 Task: Add an event with the title Meeting with John, date '2023/11/12', time 7:50 AM to 9:50 AMand add a description: Based on the analysis conducted, providing recommendations and actionable insights for future campaigns or adjustments to the current campaign. These recommendations may include refining the target audience, adjusting messaging, optimizing marketing channels, modifying creative elements, or reallocating resources., put the event into Red category . Add location for the event as: 987 Red Beach, Santorini, Greece, logged in from the account softage.10@softage.netand send the event invitation to softage.9@softage.net and softage.8@softage.net. Set a reminder for the event 12 hour before
Action: Mouse moved to (109, 134)
Screenshot: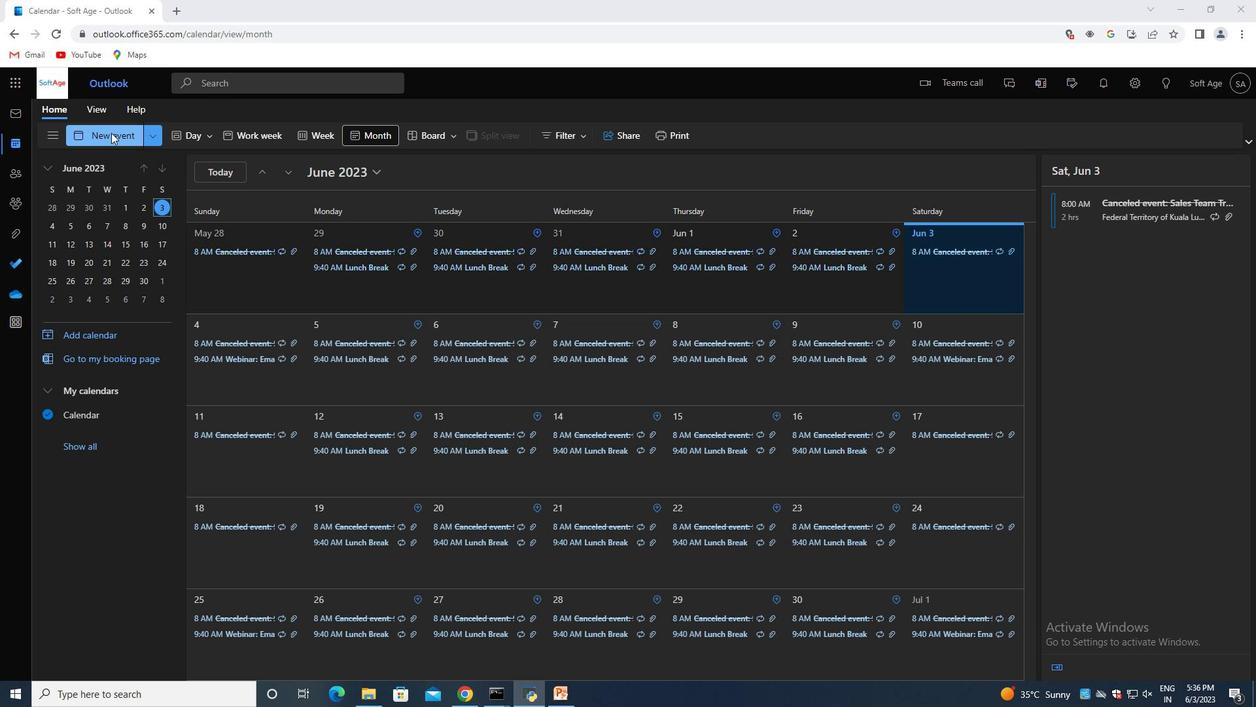 
Action: Mouse pressed left at (109, 134)
Screenshot: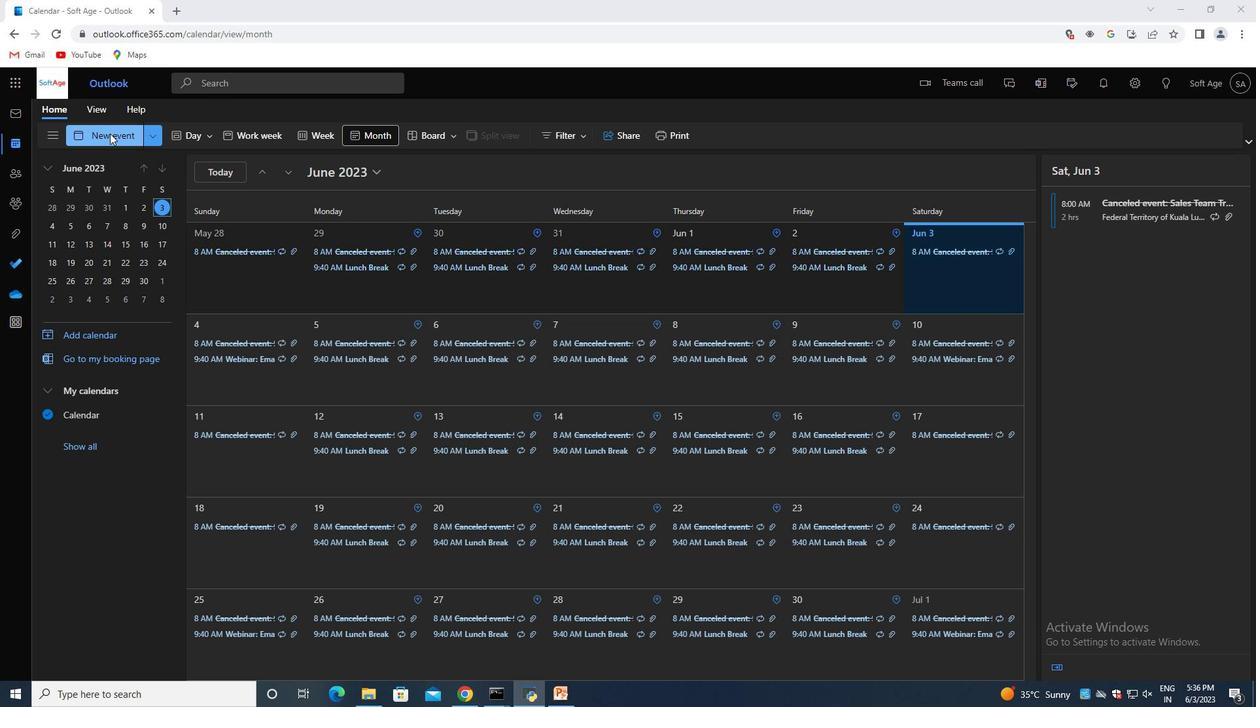 
Action: Mouse moved to (441, 218)
Screenshot: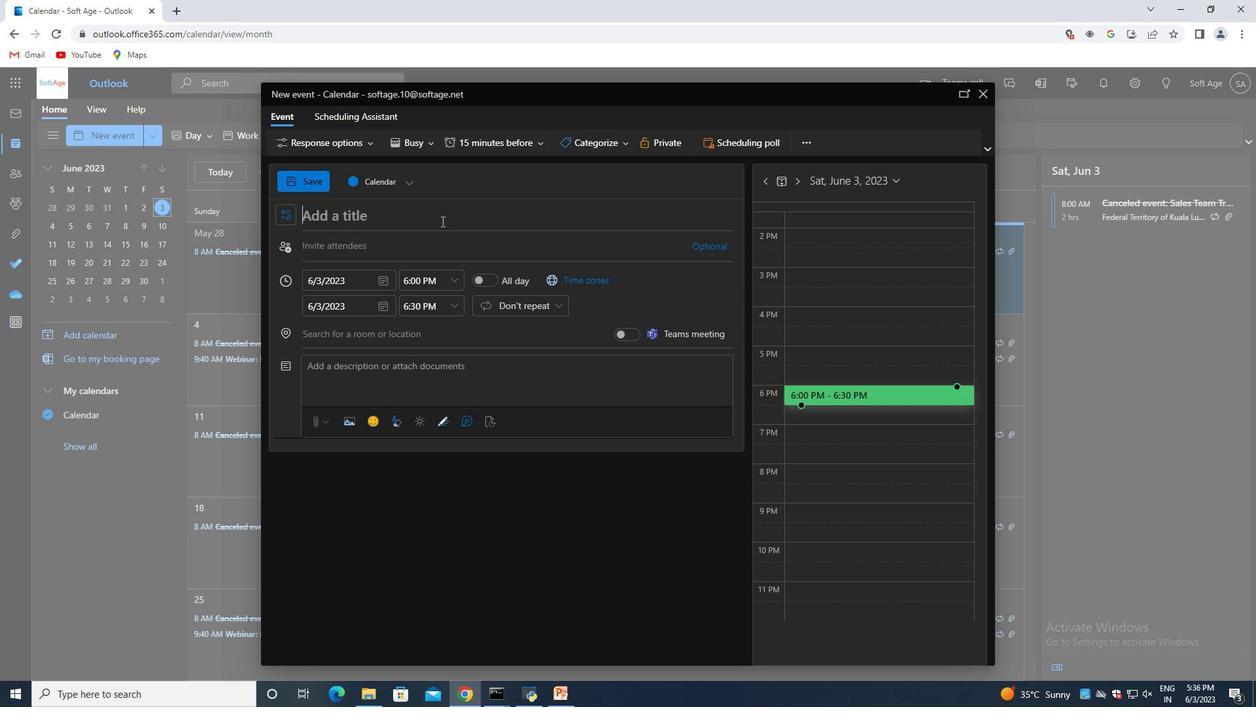 
Action: Mouse pressed left at (441, 218)
Screenshot: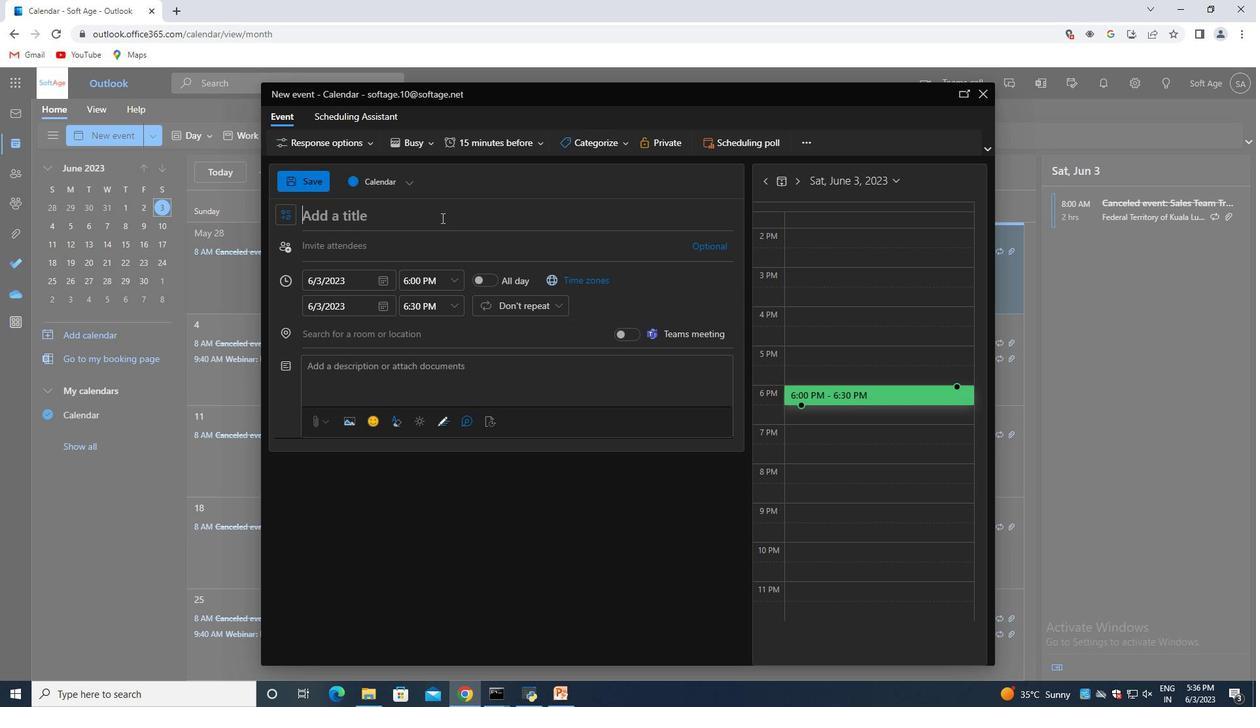 
Action: Key pressed <Key.shift>Meeting<Key.space>with<Key.space><Key.shift>John,<Key.backspace>
Screenshot: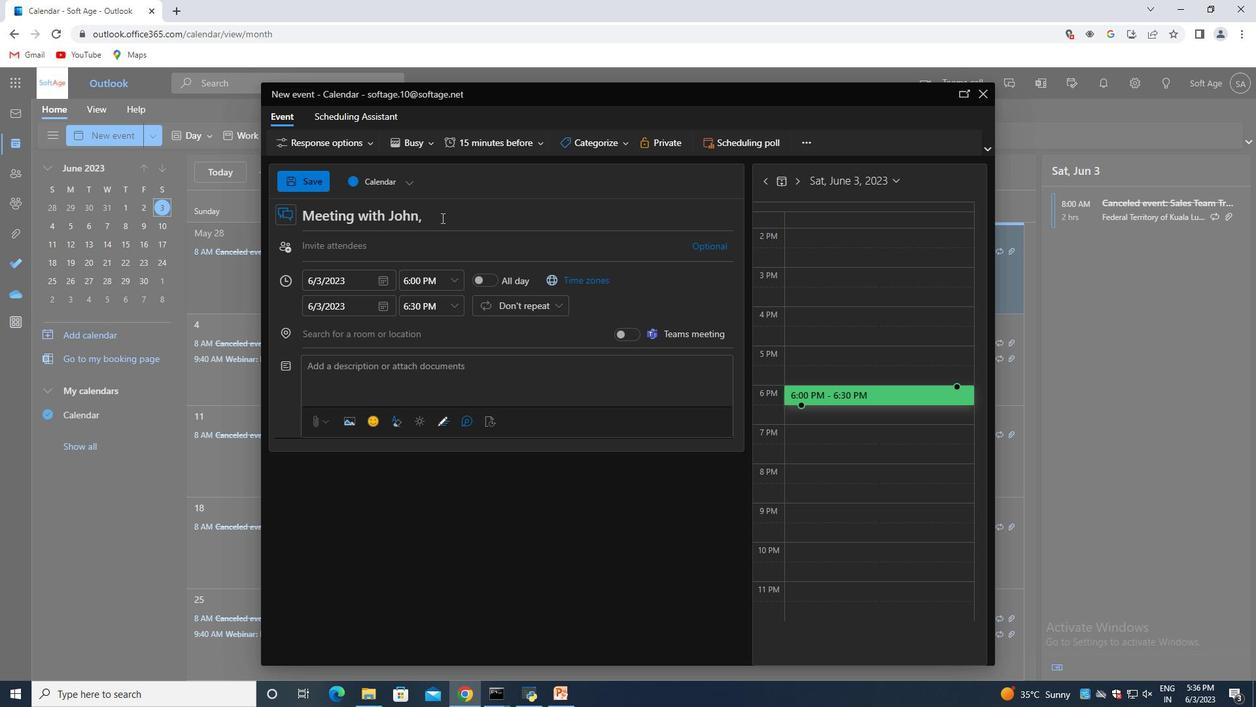 
Action: Mouse moved to (382, 279)
Screenshot: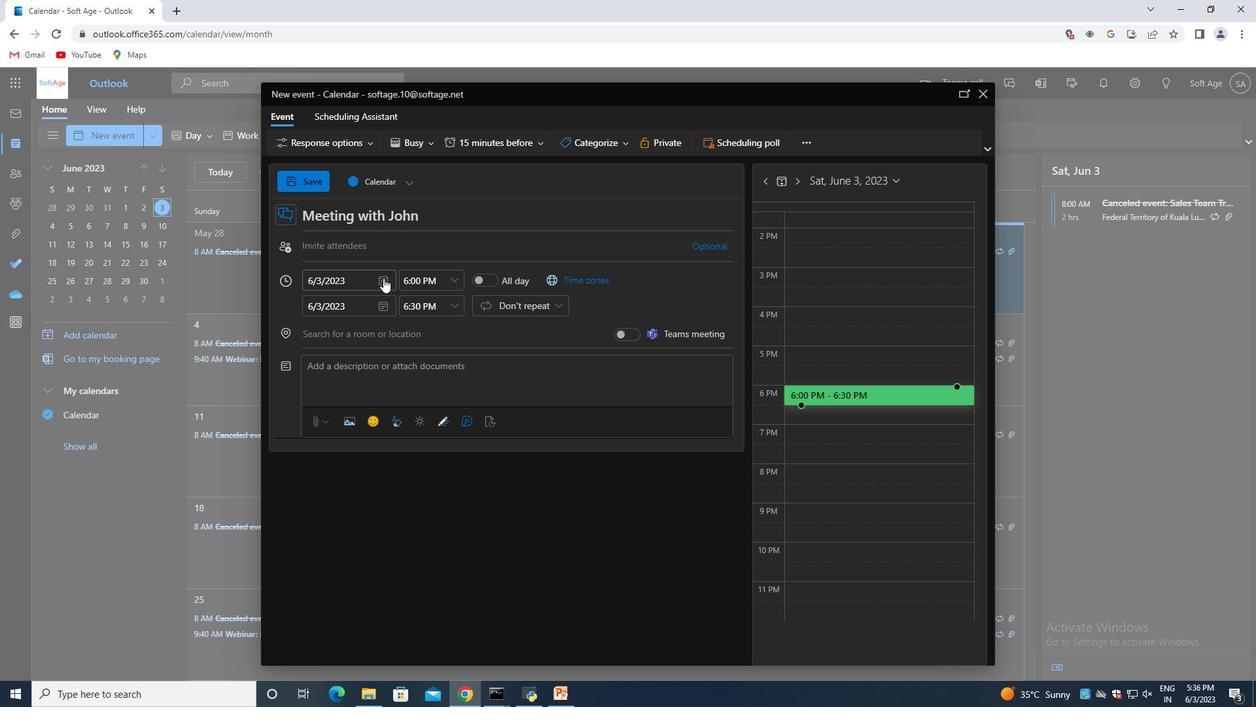 
Action: Mouse pressed left at (382, 279)
Screenshot: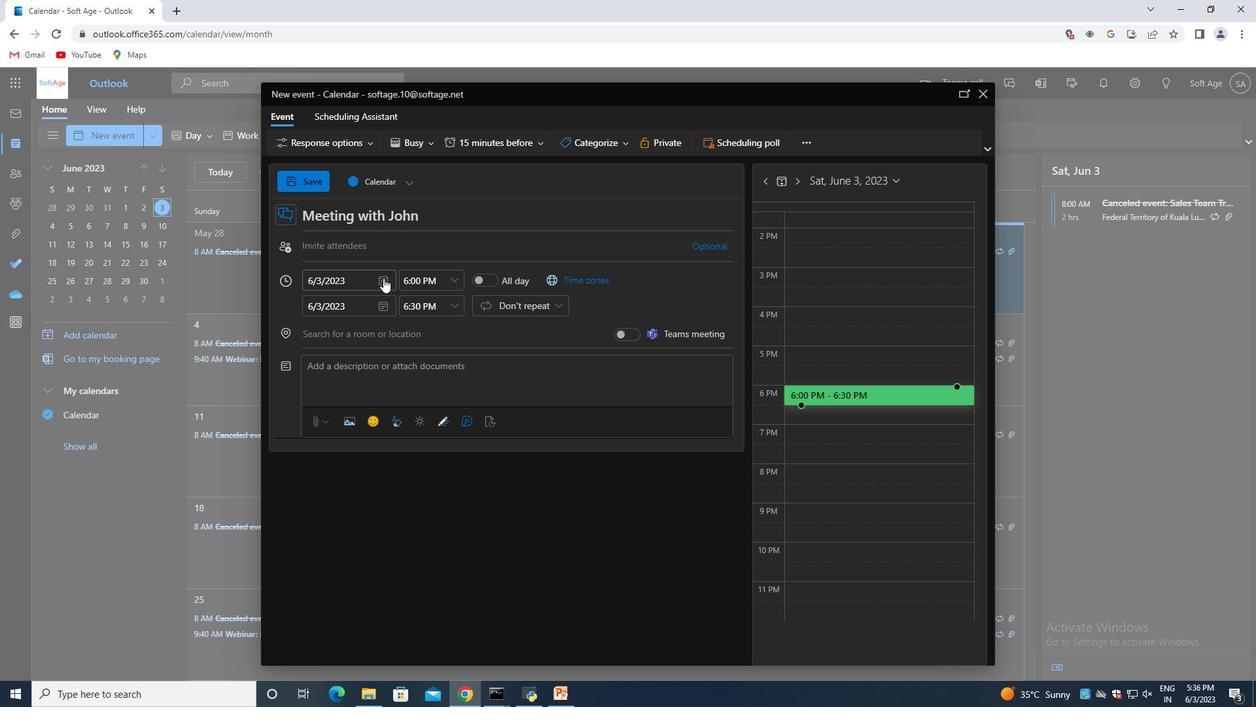 
Action: Mouse moved to (432, 308)
Screenshot: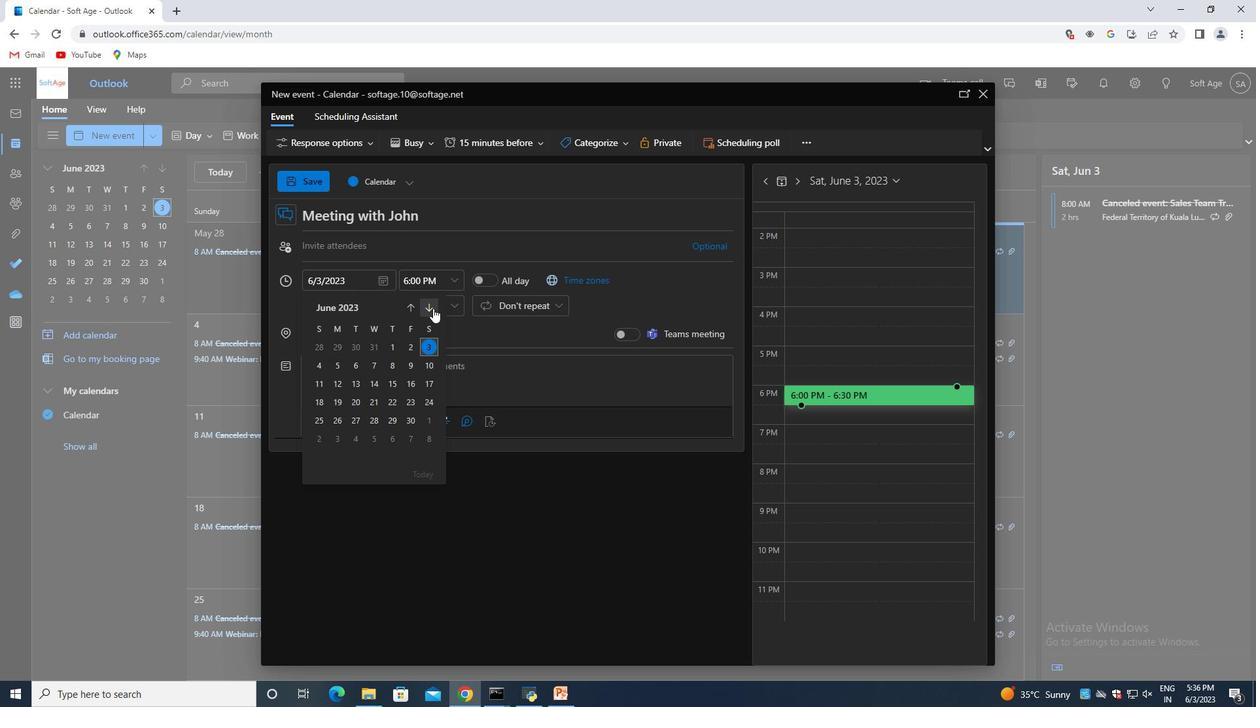 
Action: Mouse pressed left at (432, 308)
Screenshot: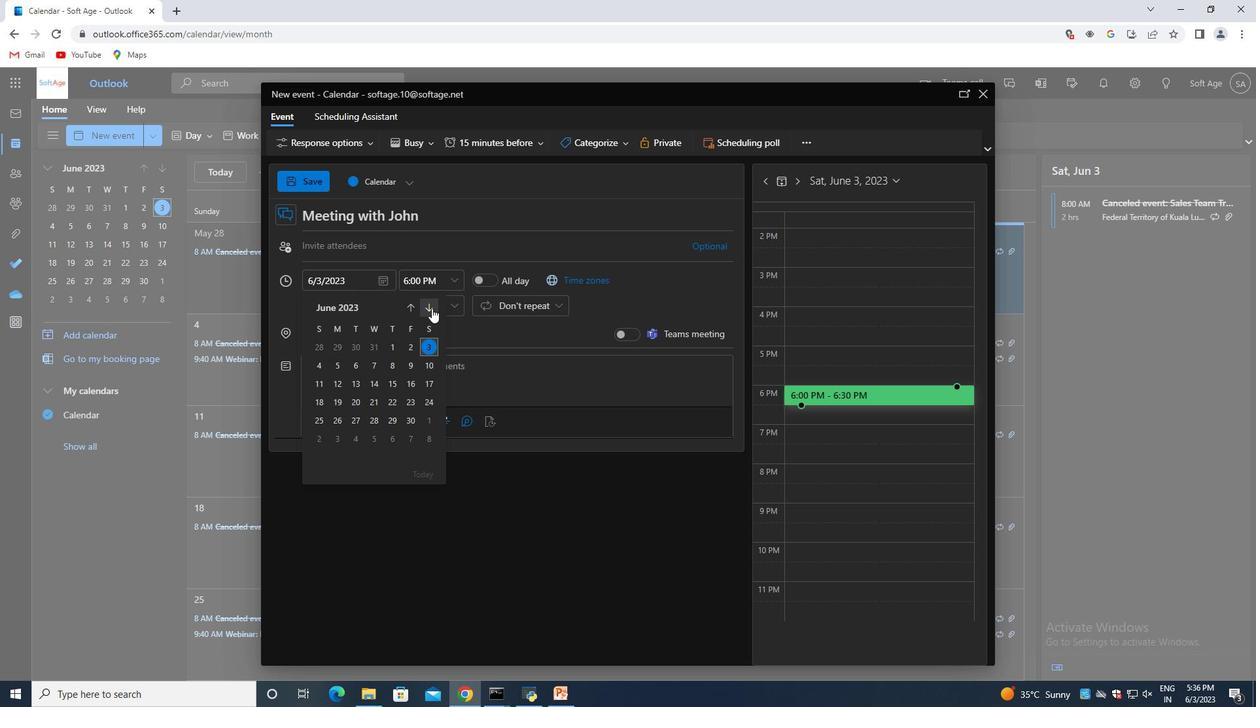 
Action: Mouse moved to (428, 312)
Screenshot: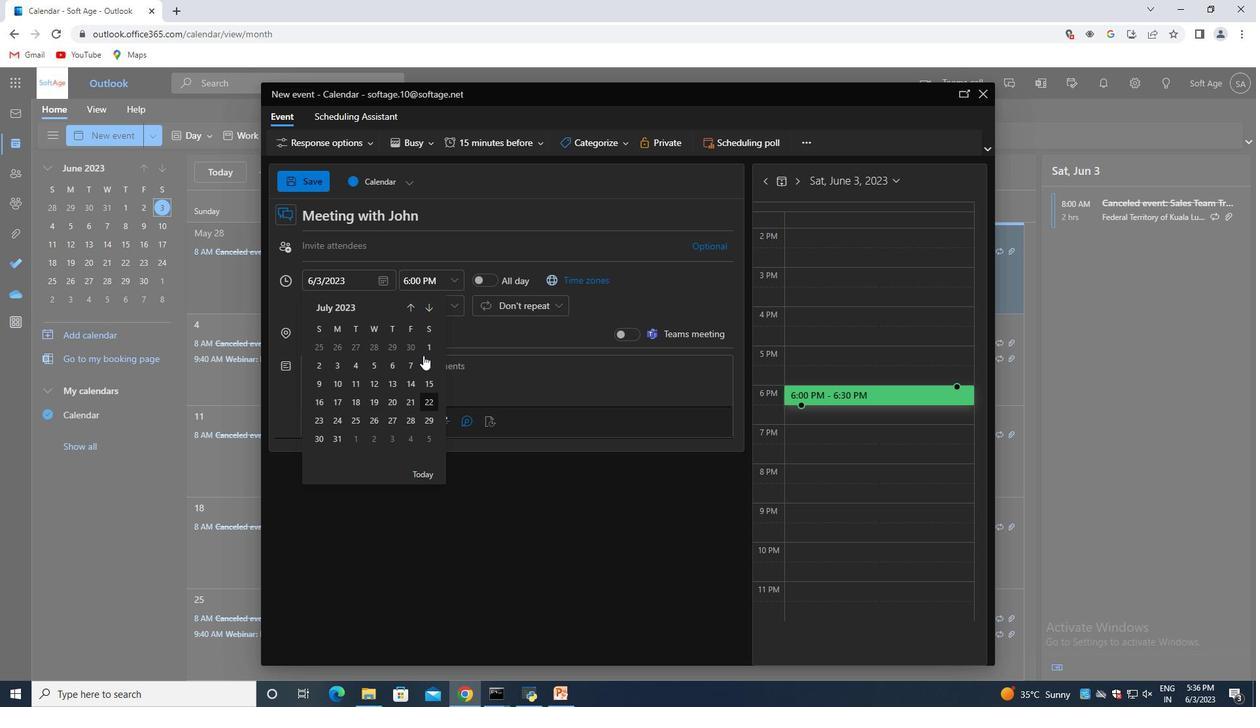 
Action: Mouse pressed left at (428, 312)
Screenshot: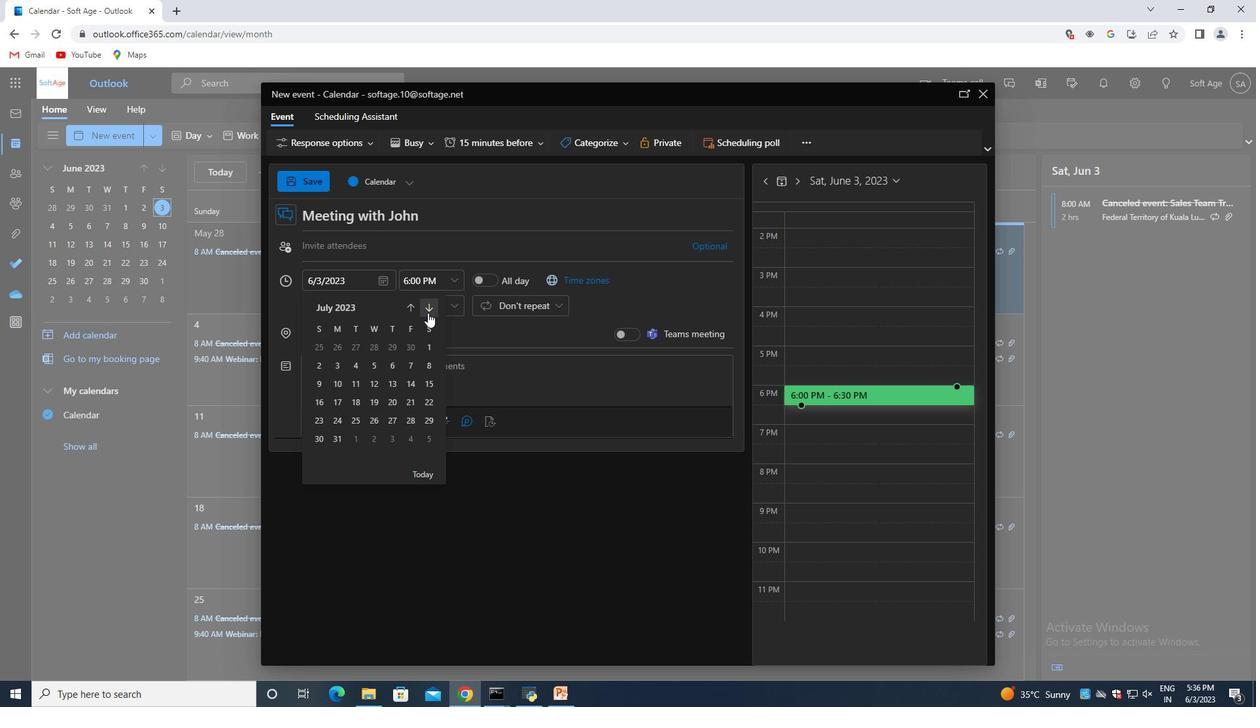 
Action: Mouse pressed left at (428, 312)
Screenshot: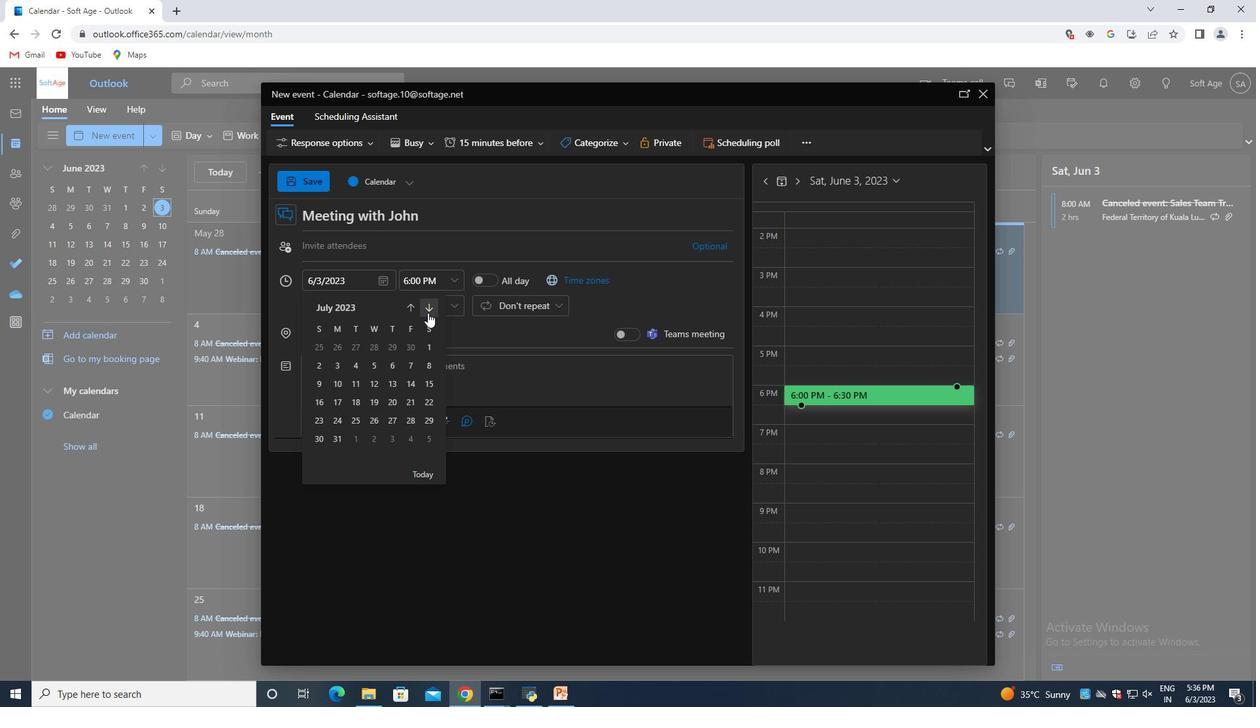 
Action: Mouse pressed left at (428, 312)
Screenshot: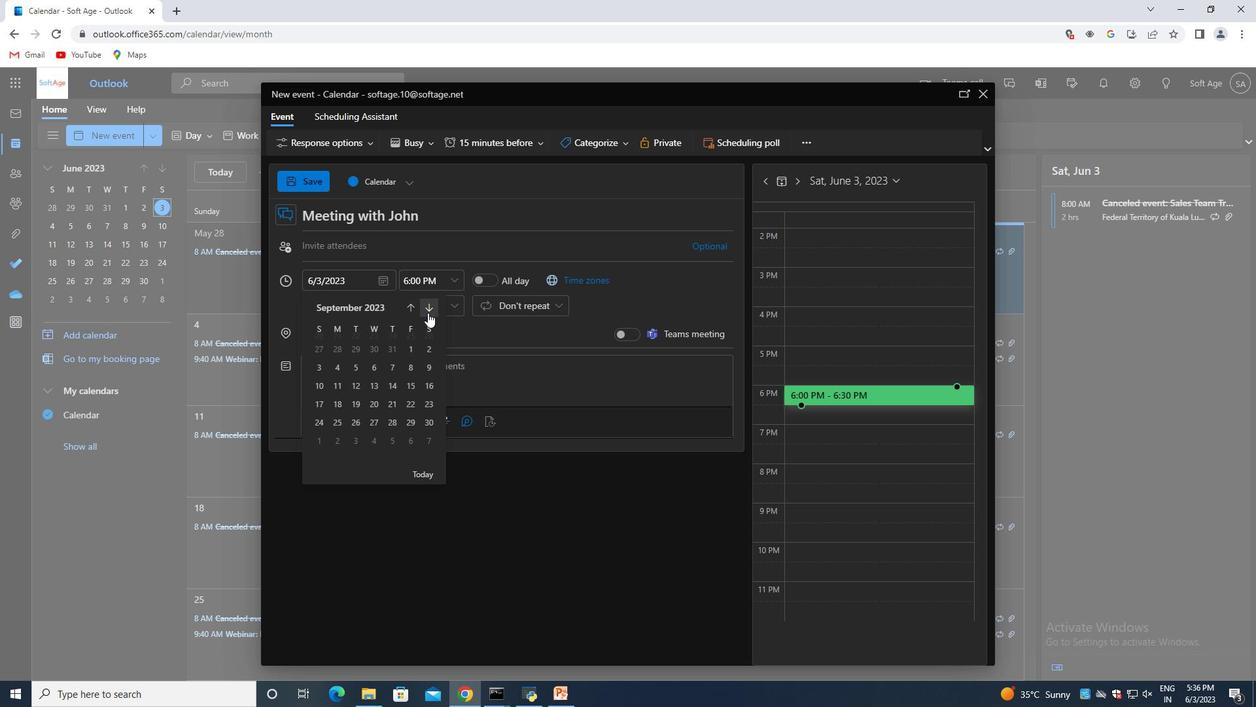 
Action: Mouse pressed left at (428, 312)
Screenshot: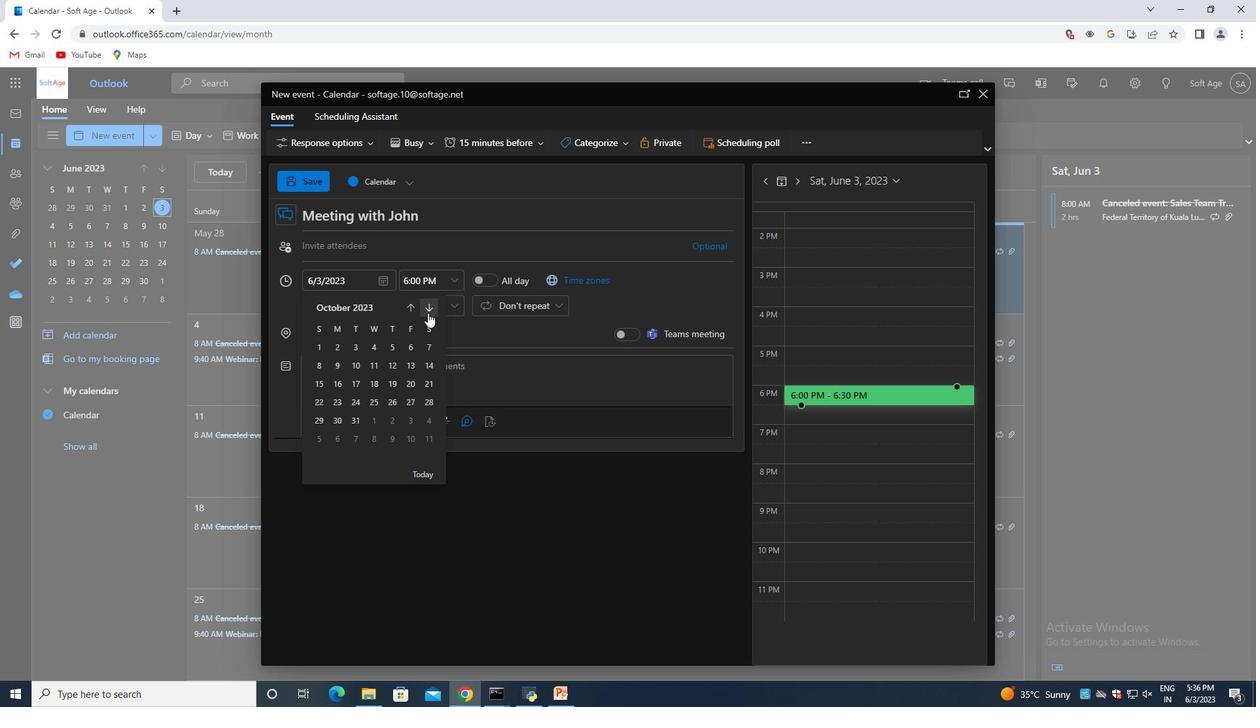 
Action: Mouse moved to (320, 375)
Screenshot: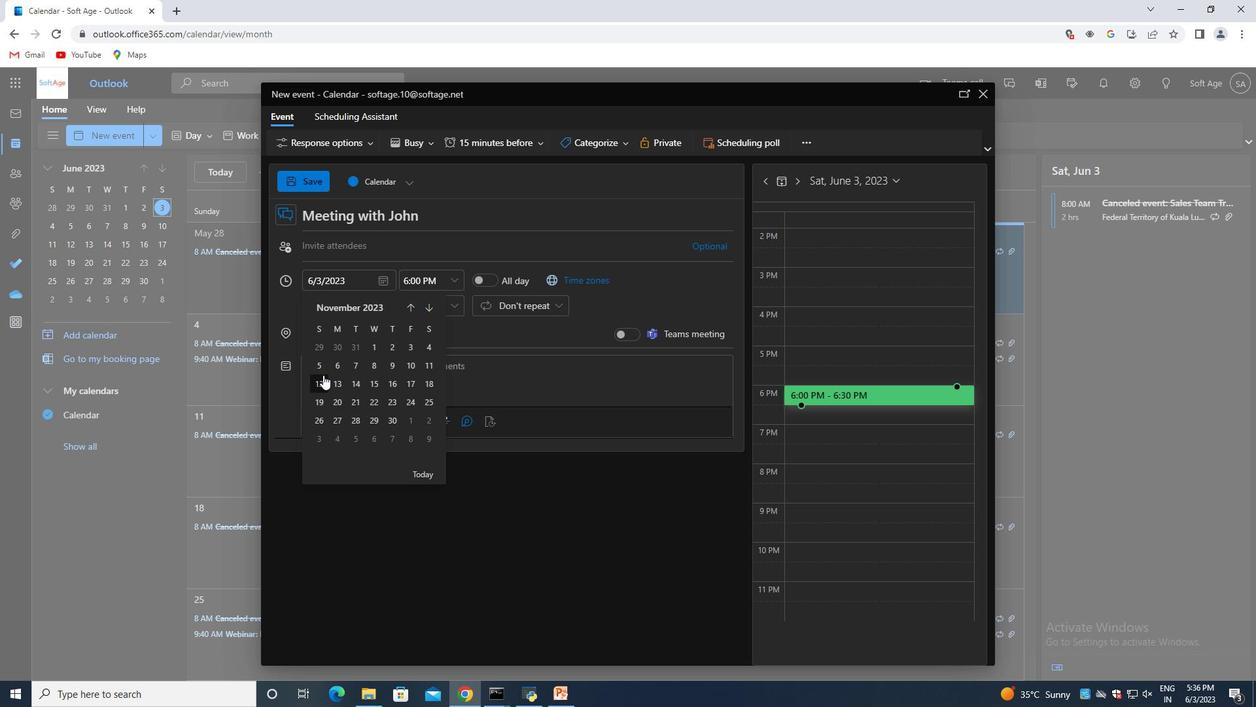 
Action: Mouse pressed left at (320, 375)
Screenshot: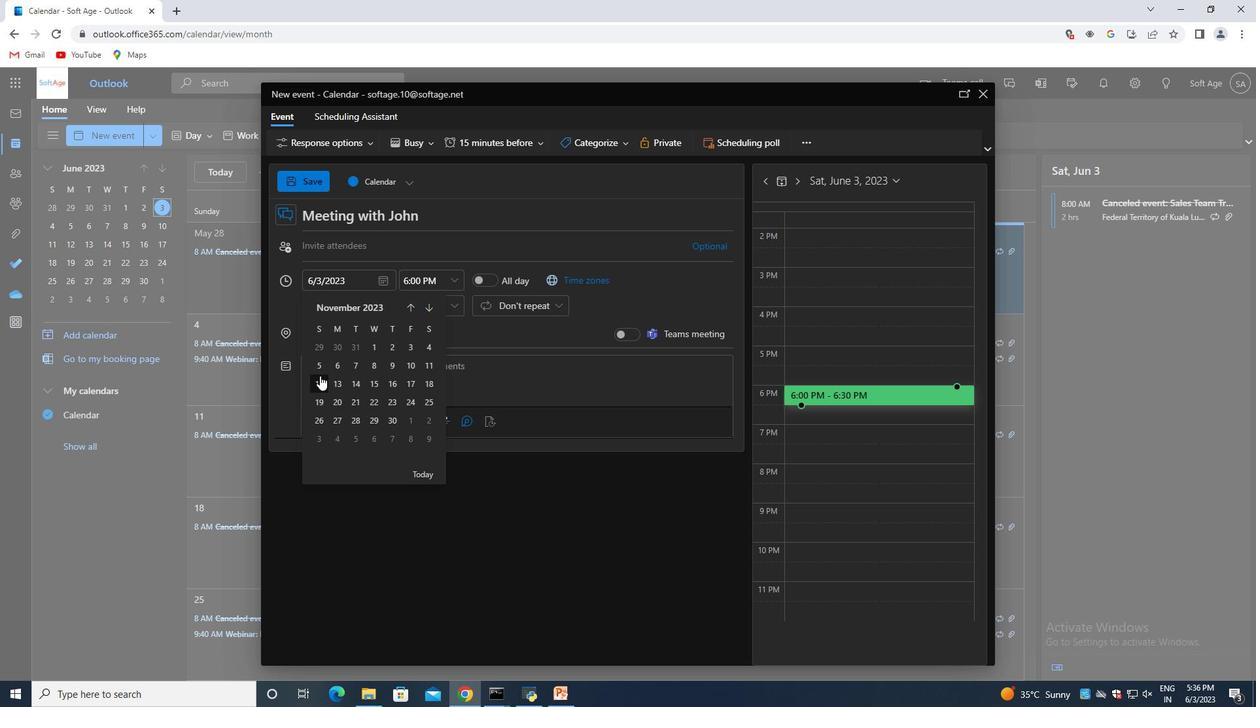 
Action: Mouse moved to (455, 282)
Screenshot: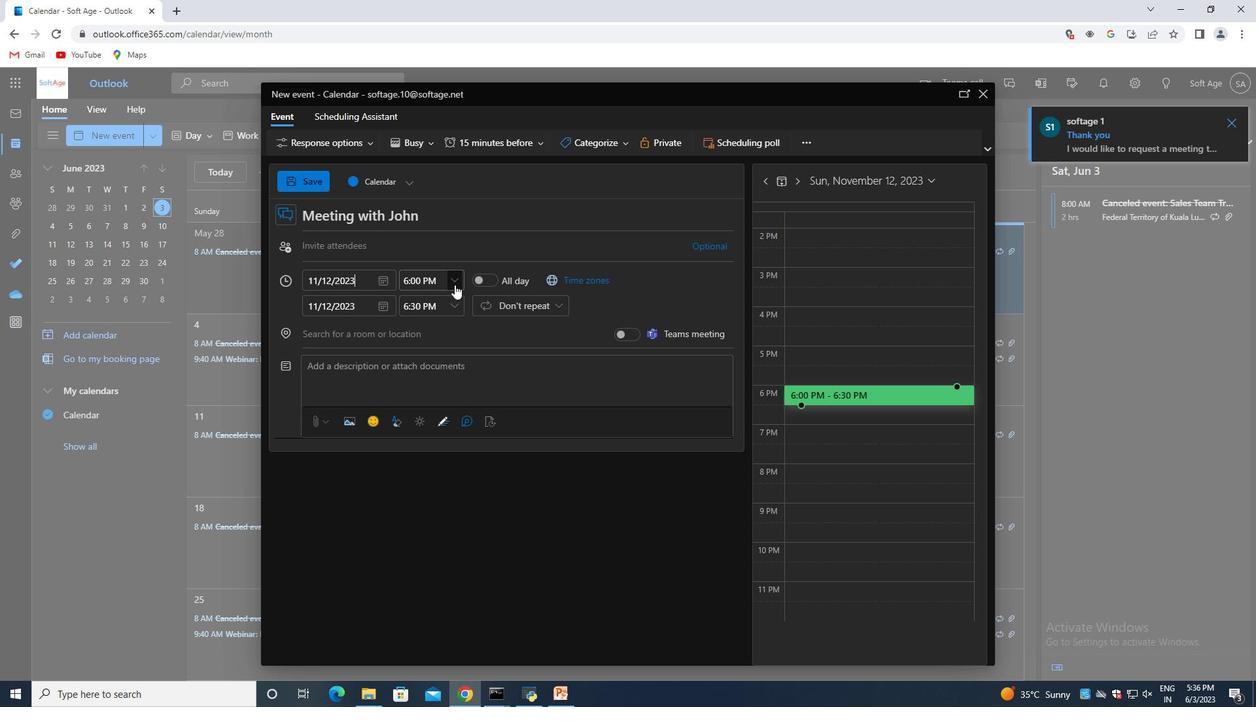 
Action: Mouse pressed left at (455, 282)
Screenshot: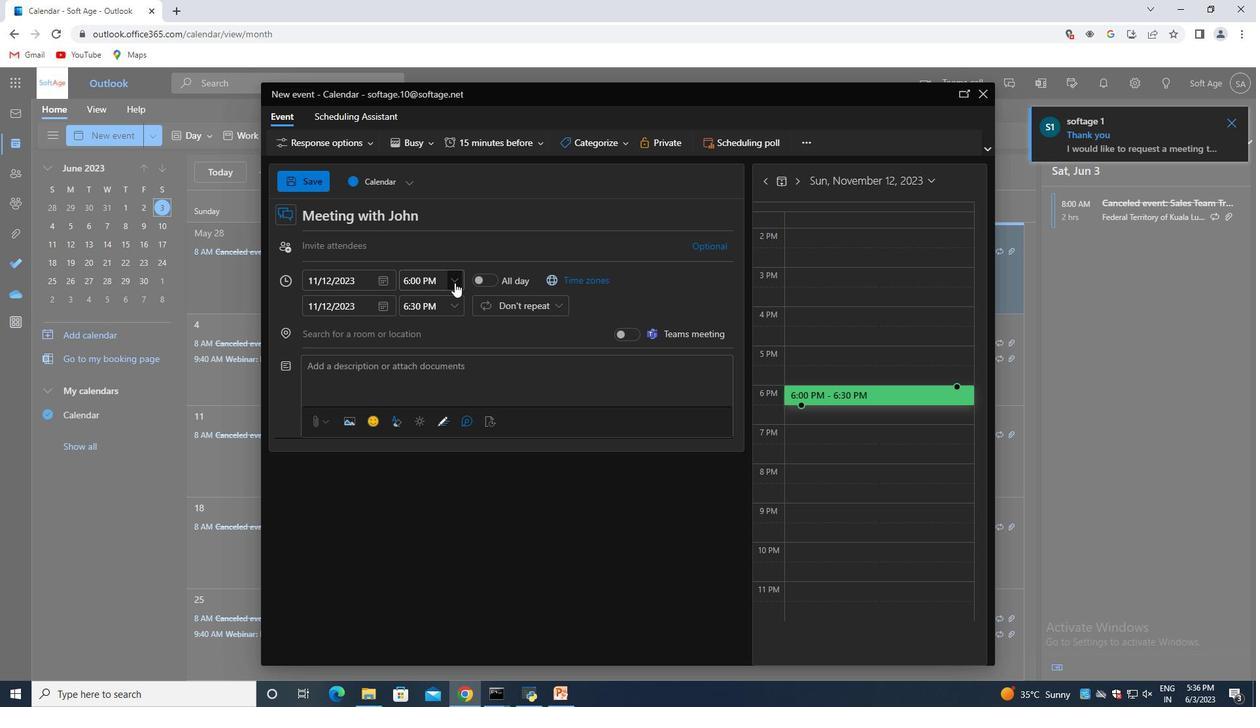 
Action: Mouse moved to (447, 317)
Screenshot: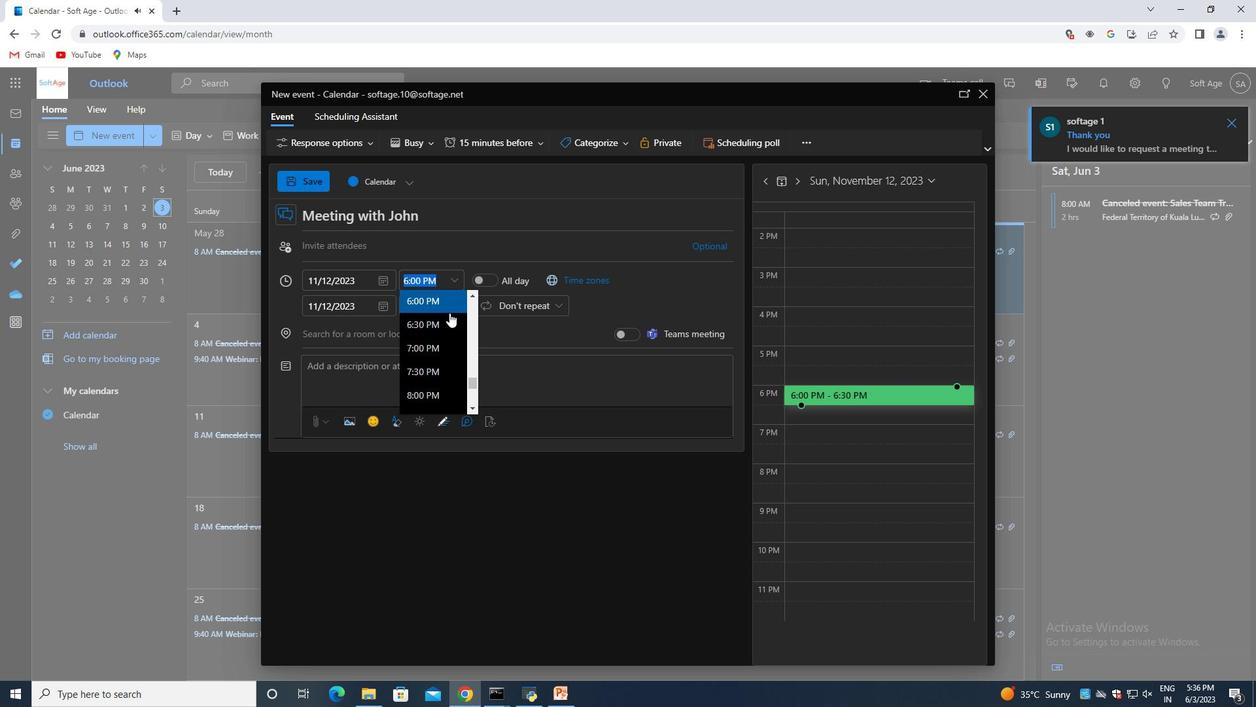
Action: Mouse scrolled (447, 318) with delta (0, 0)
Screenshot: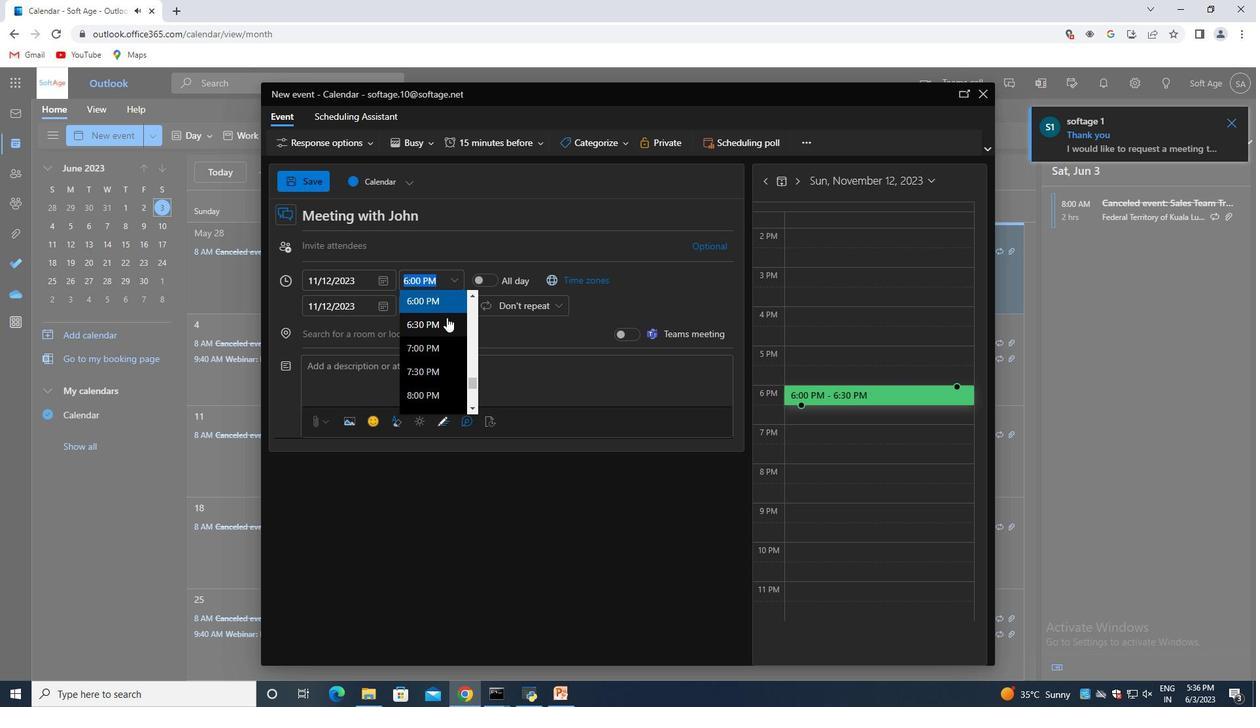 
Action: Mouse scrolled (447, 318) with delta (0, 0)
Screenshot: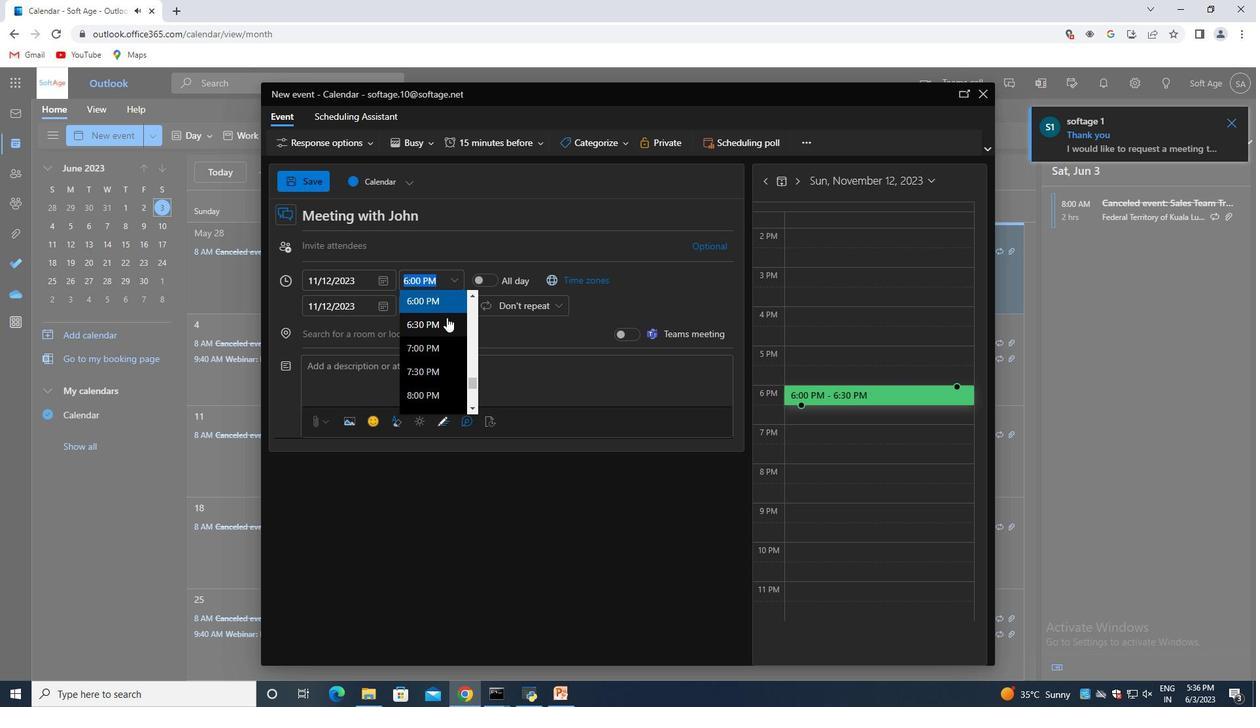 
Action: Mouse scrolled (447, 318) with delta (0, 0)
Screenshot: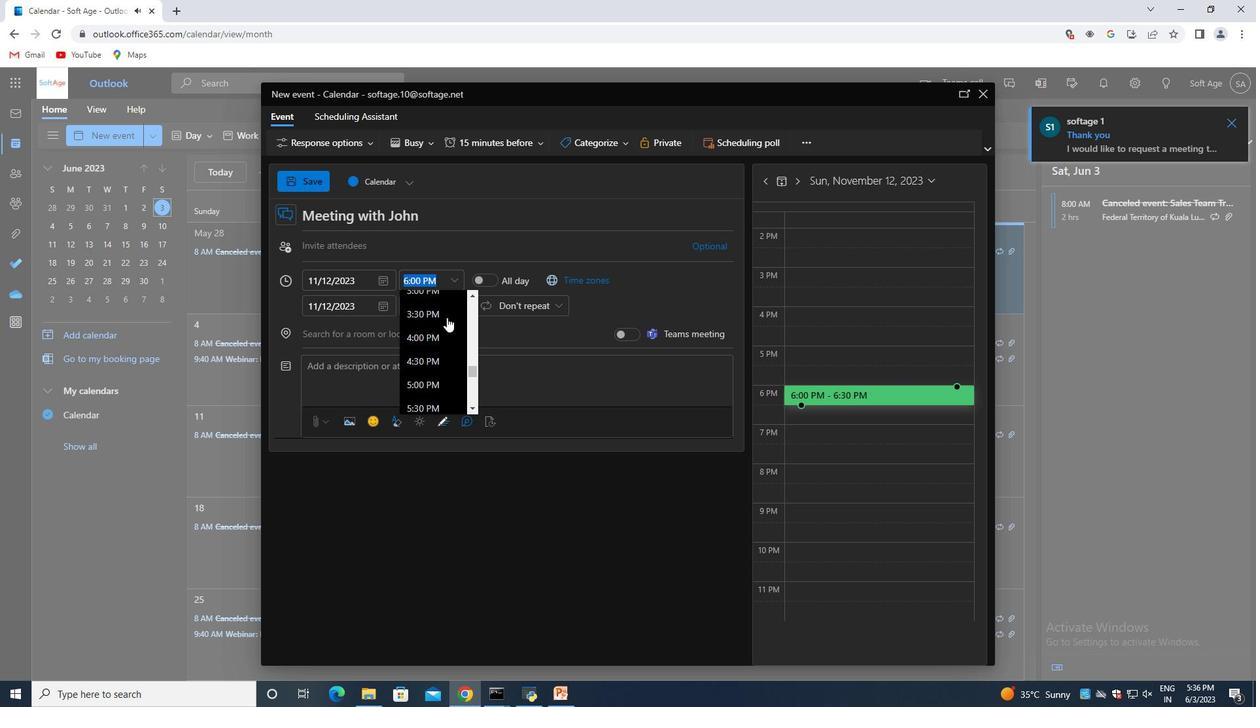 
Action: Mouse scrolled (447, 318) with delta (0, 0)
Screenshot: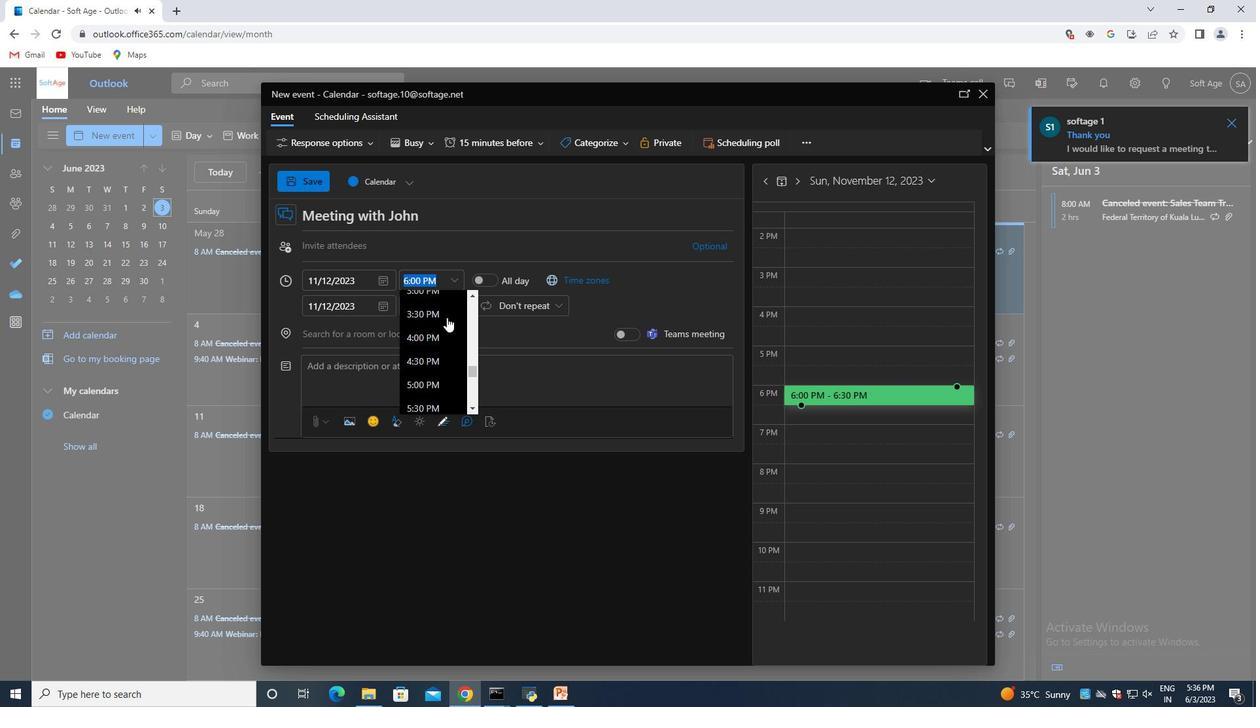 
Action: Mouse scrolled (447, 318) with delta (0, 0)
Screenshot: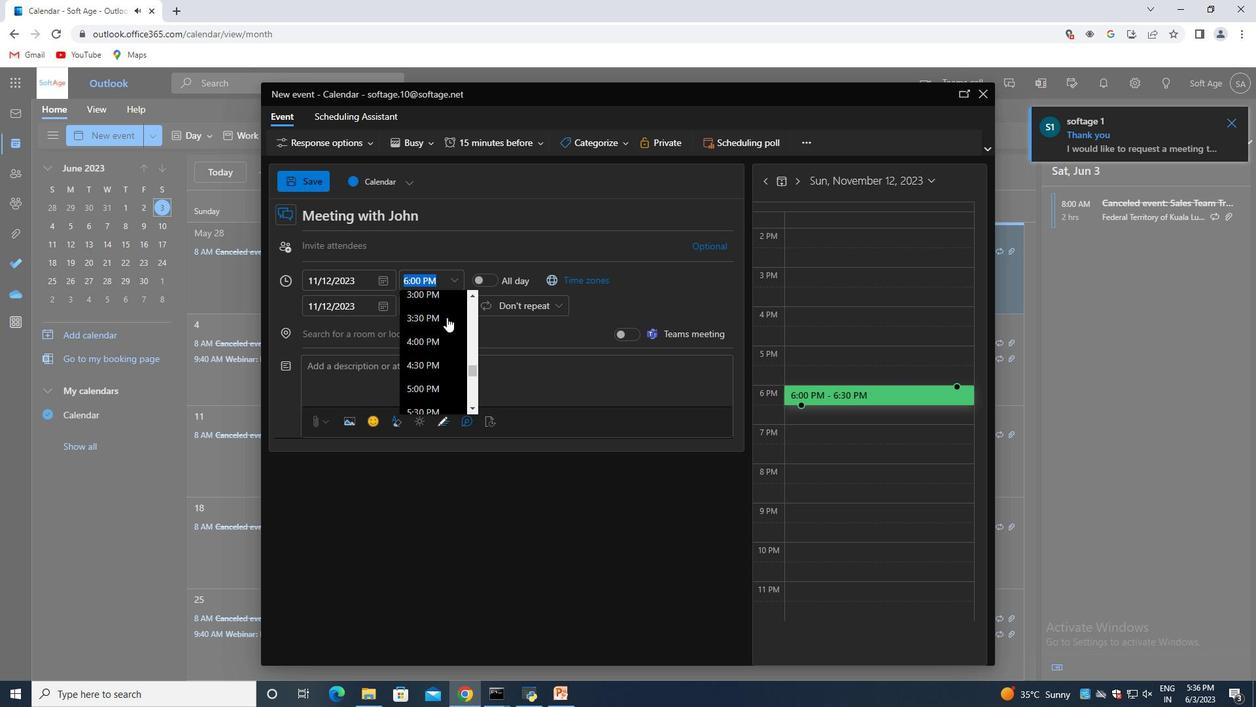 
Action: Mouse scrolled (447, 318) with delta (0, 0)
Screenshot: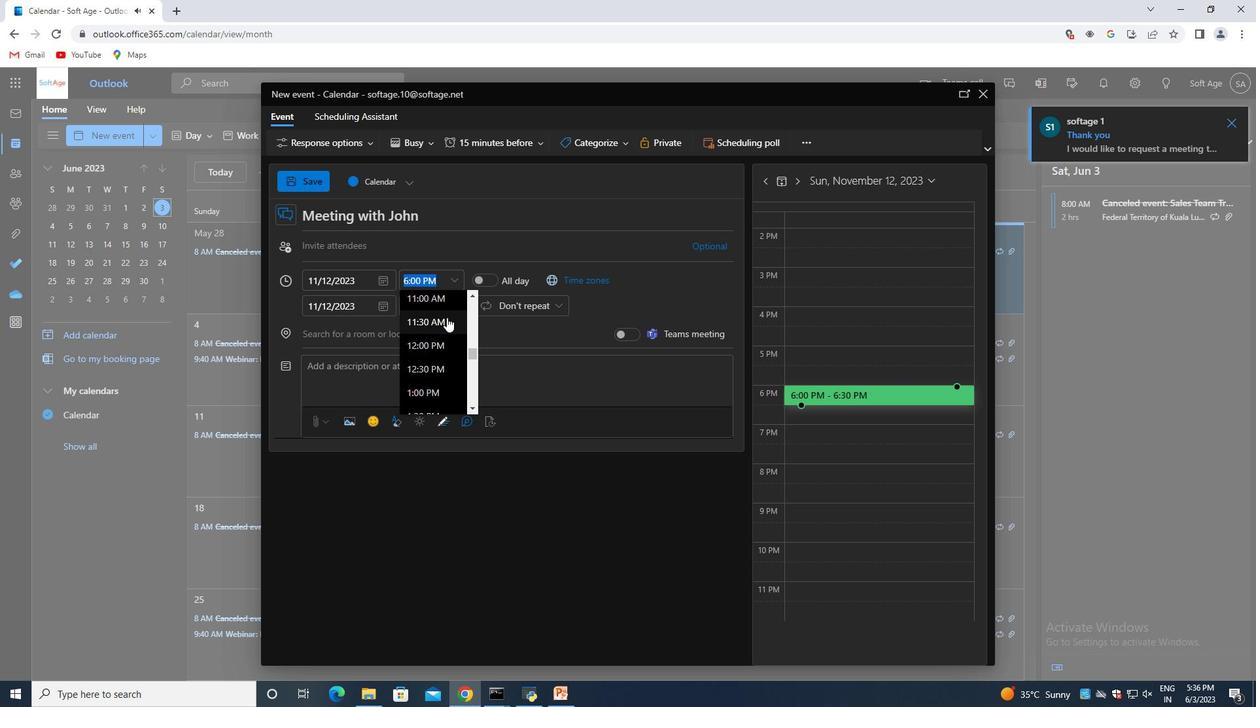 
Action: Mouse moved to (433, 320)
Screenshot: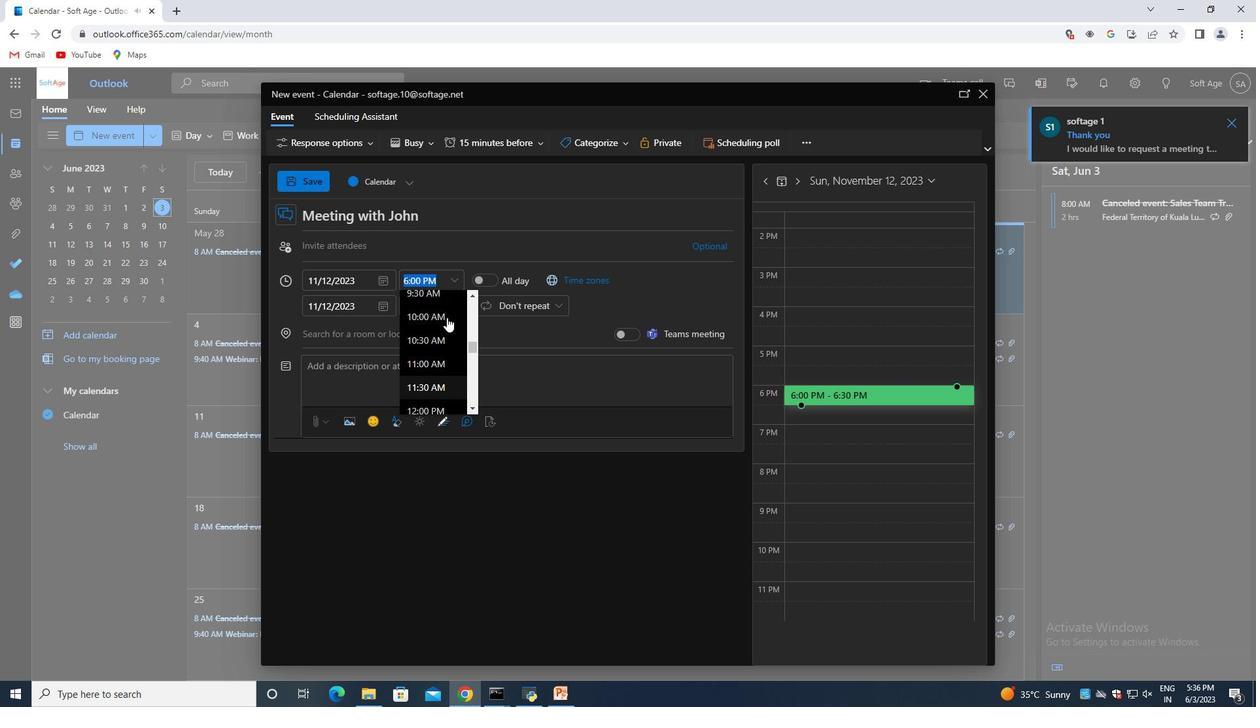 
Action: Mouse scrolled (433, 321) with delta (0, 0)
Screenshot: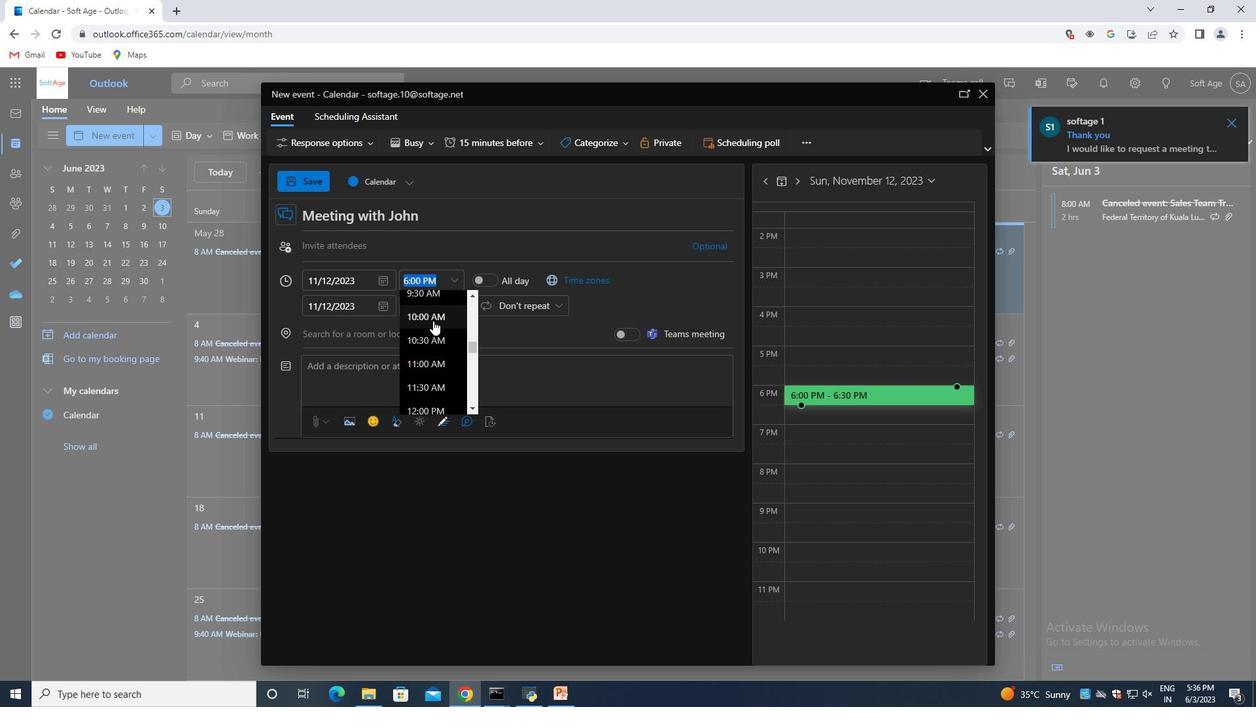 
Action: Mouse scrolled (433, 321) with delta (0, 0)
Screenshot: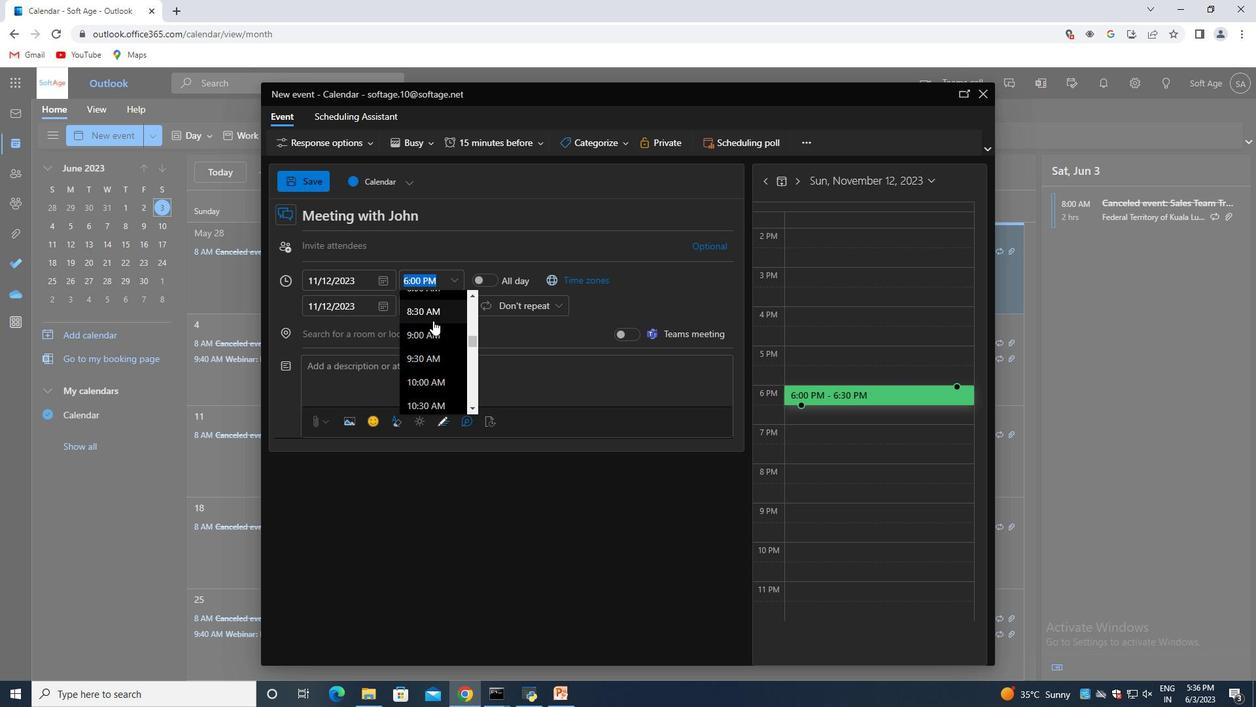 
Action: Mouse moved to (413, 331)
Screenshot: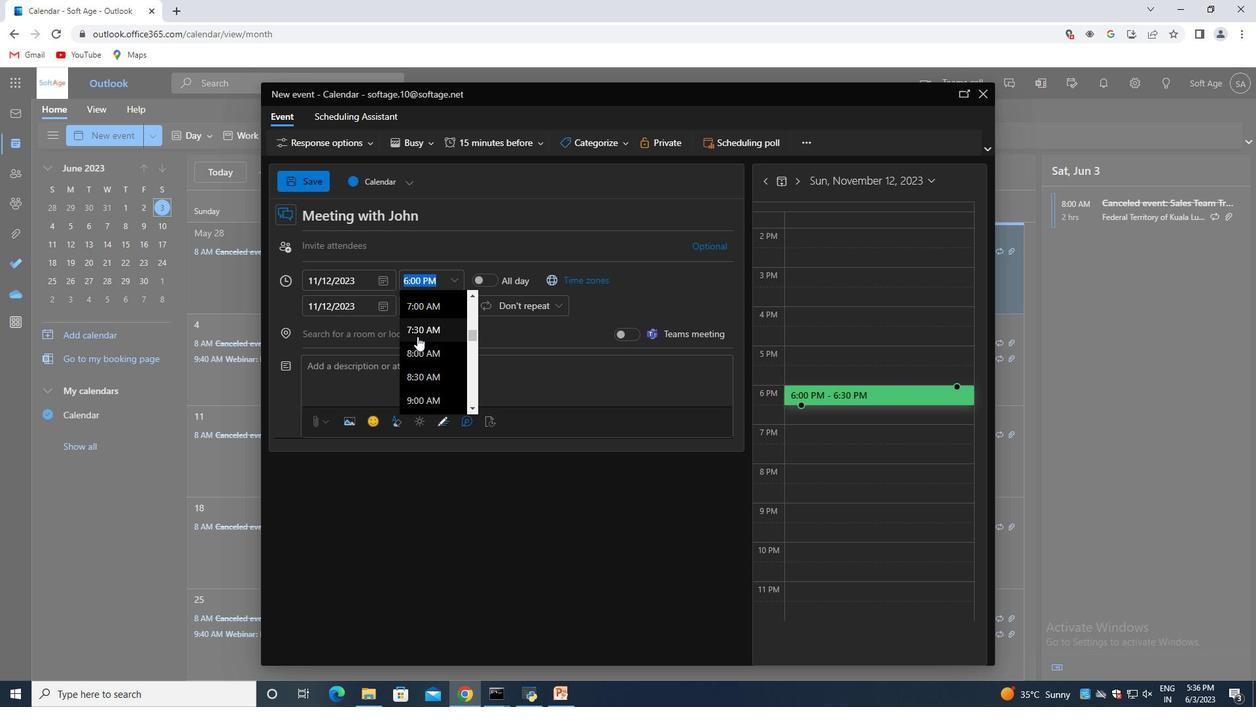
Action: Mouse pressed left at (413, 331)
Screenshot: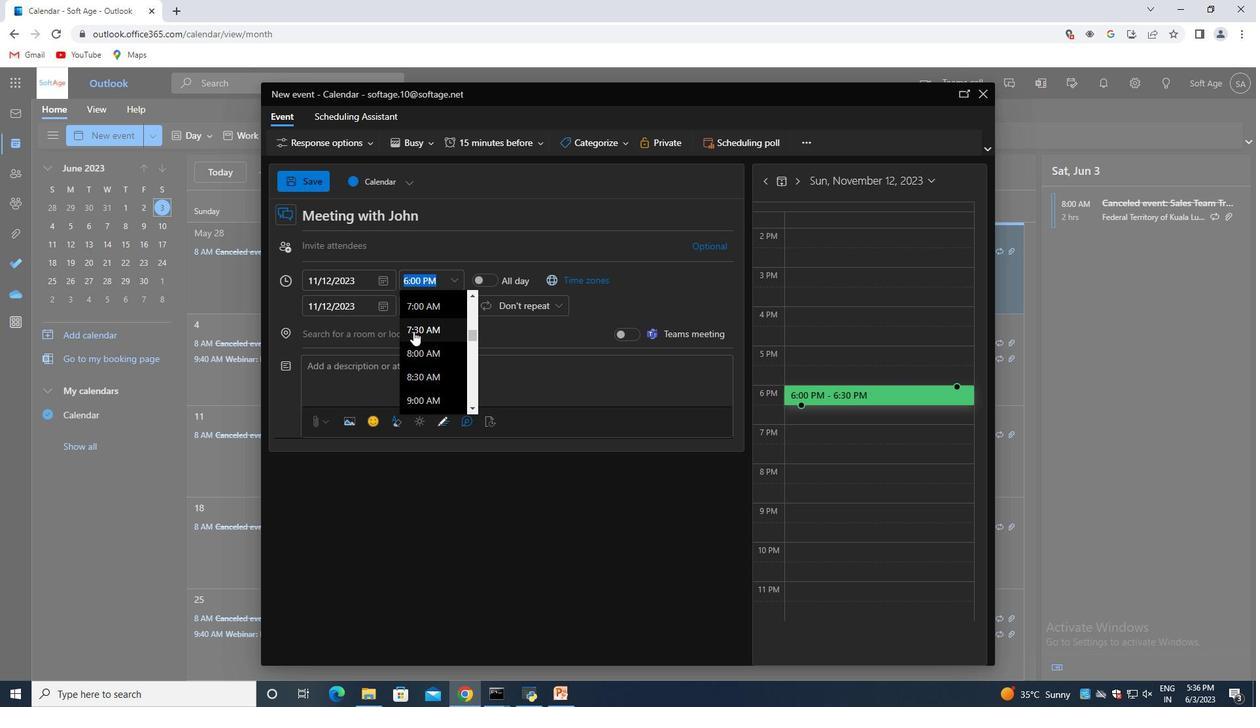 
Action: Mouse moved to (413, 285)
Screenshot: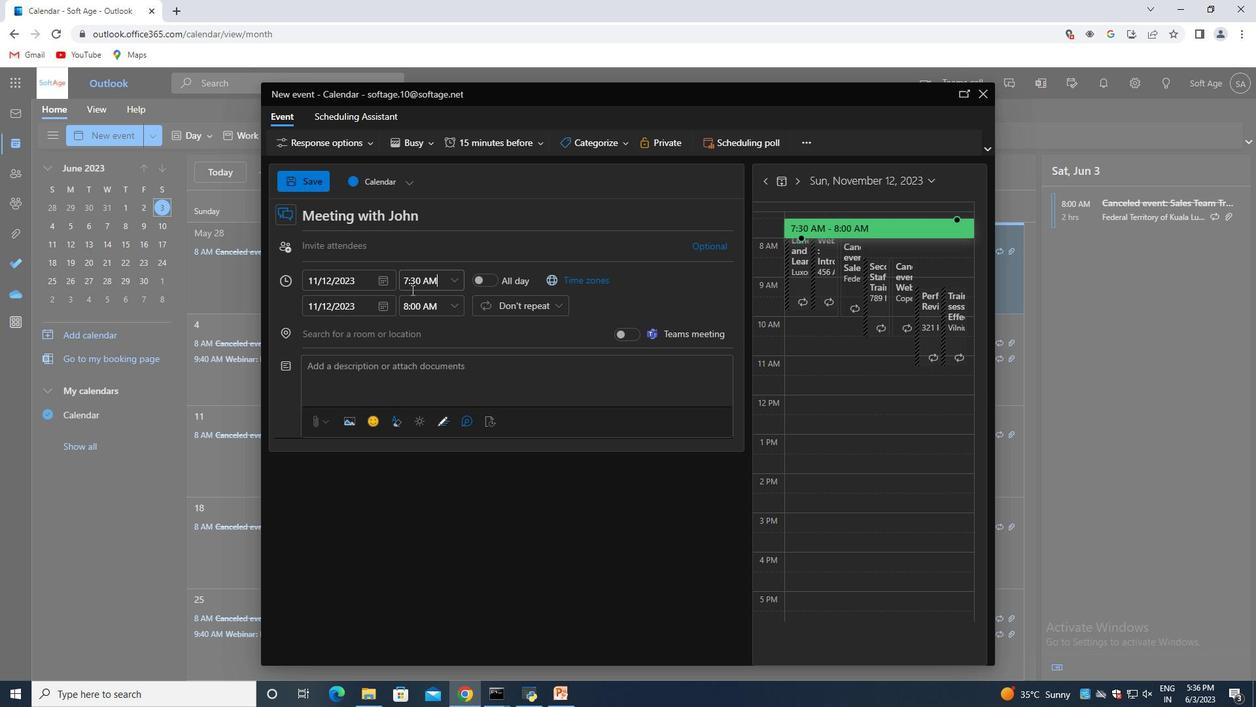 
Action: Mouse pressed left at (413, 285)
Screenshot: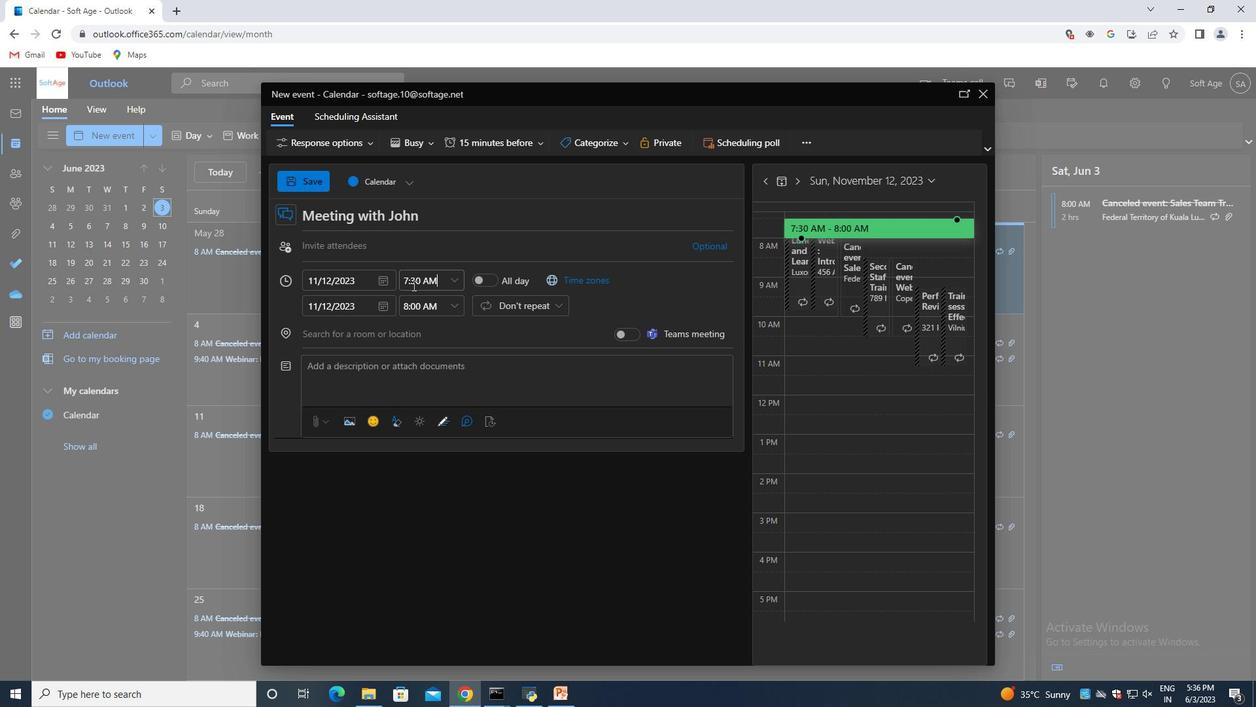
Action: Key pressed <Key.right><Key.backspace>5
Screenshot: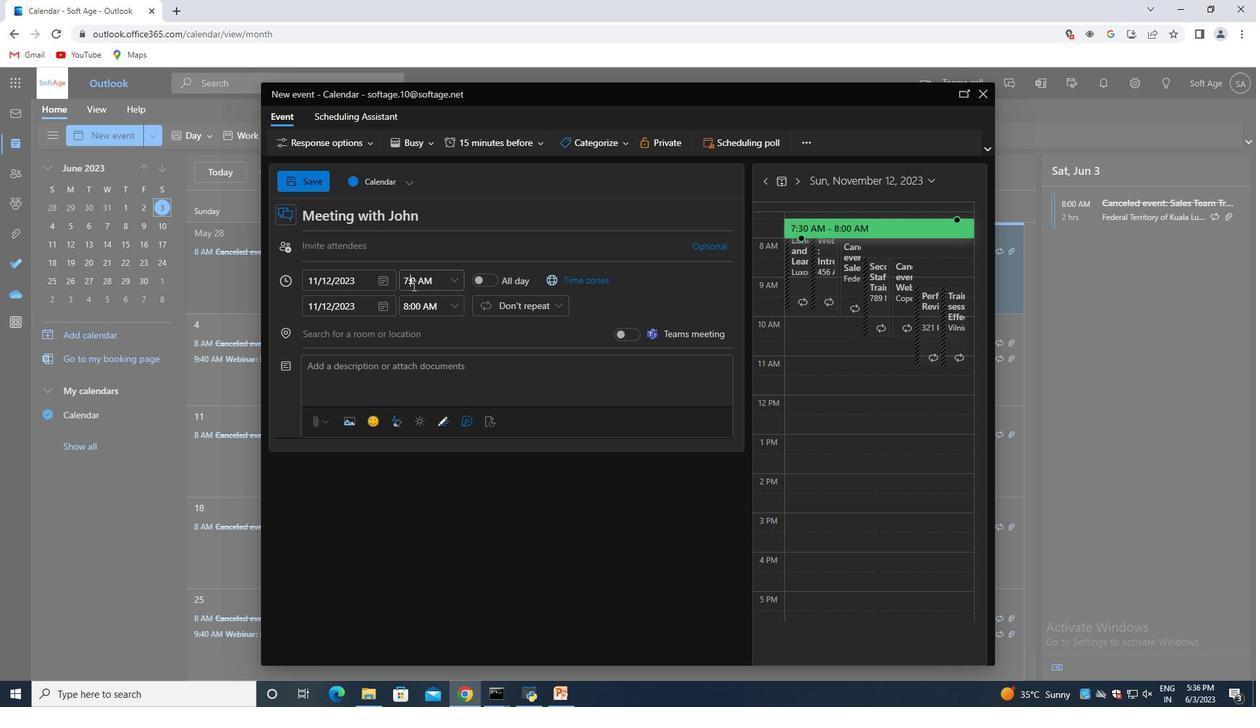 
Action: Mouse moved to (455, 309)
Screenshot: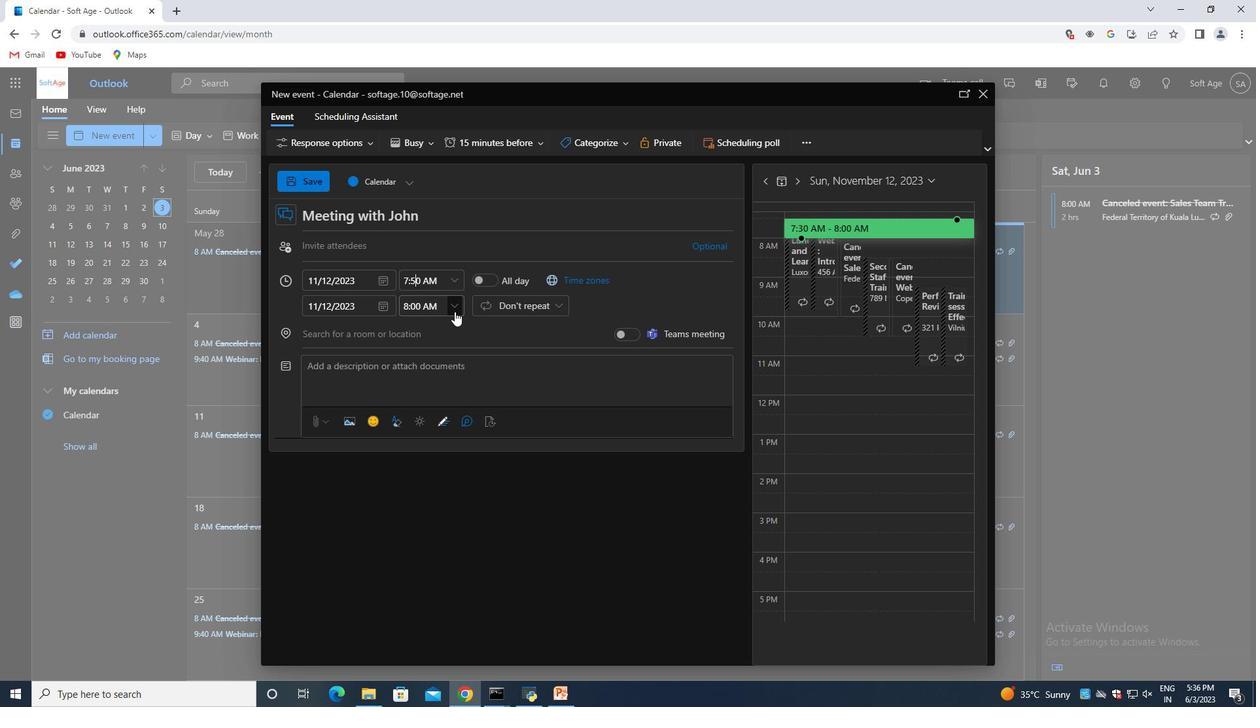
Action: Mouse pressed left at (455, 309)
Screenshot: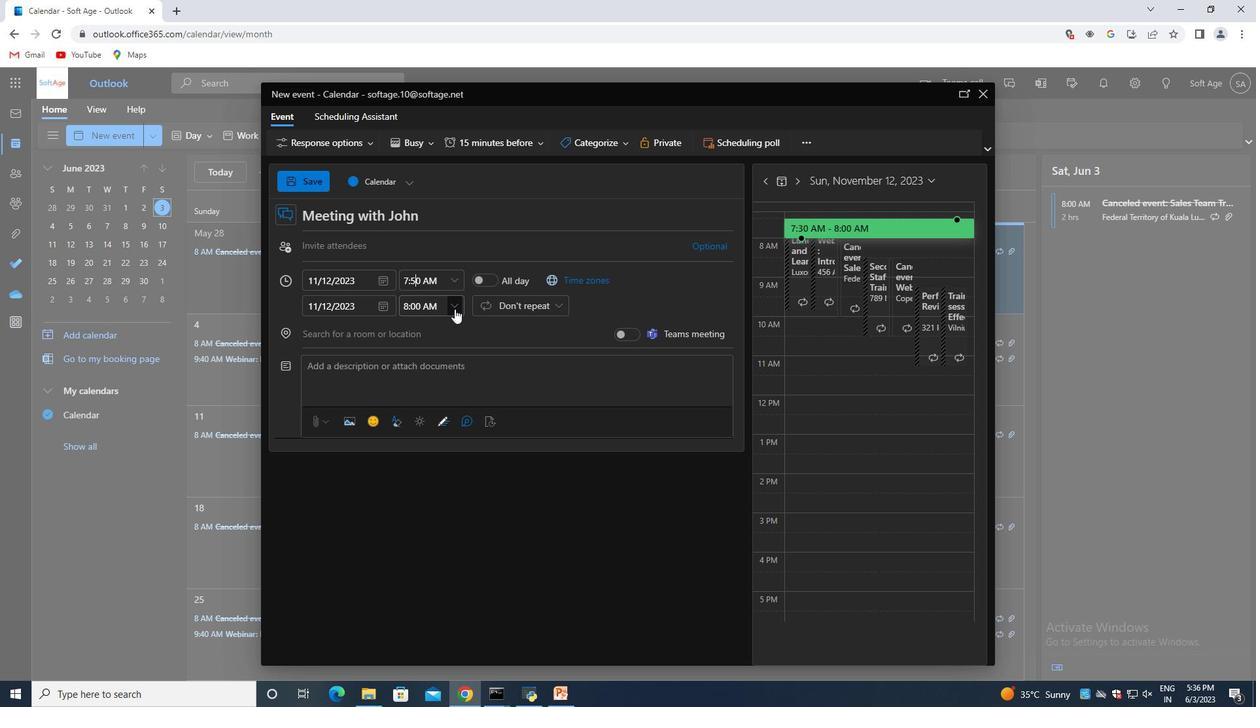 
Action: Mouse moved to (420, 397)
Screenshot: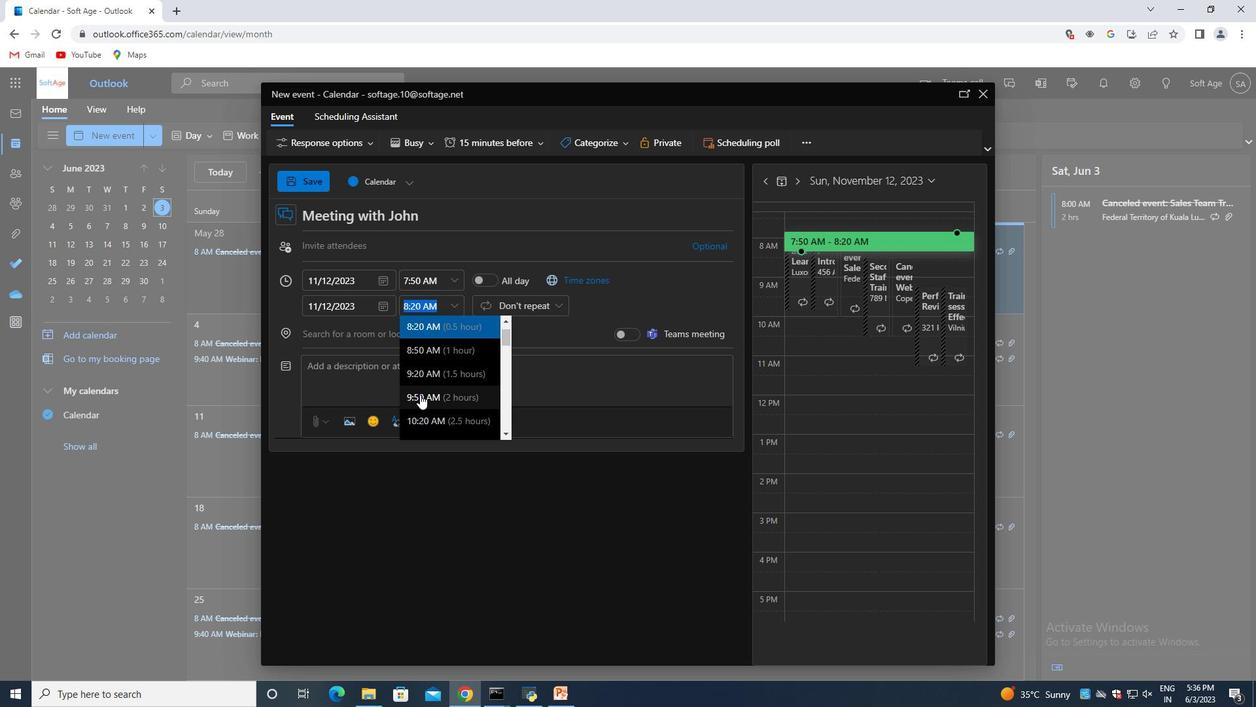
Action: Mouse pressed left at (420, 397)
Screenshot: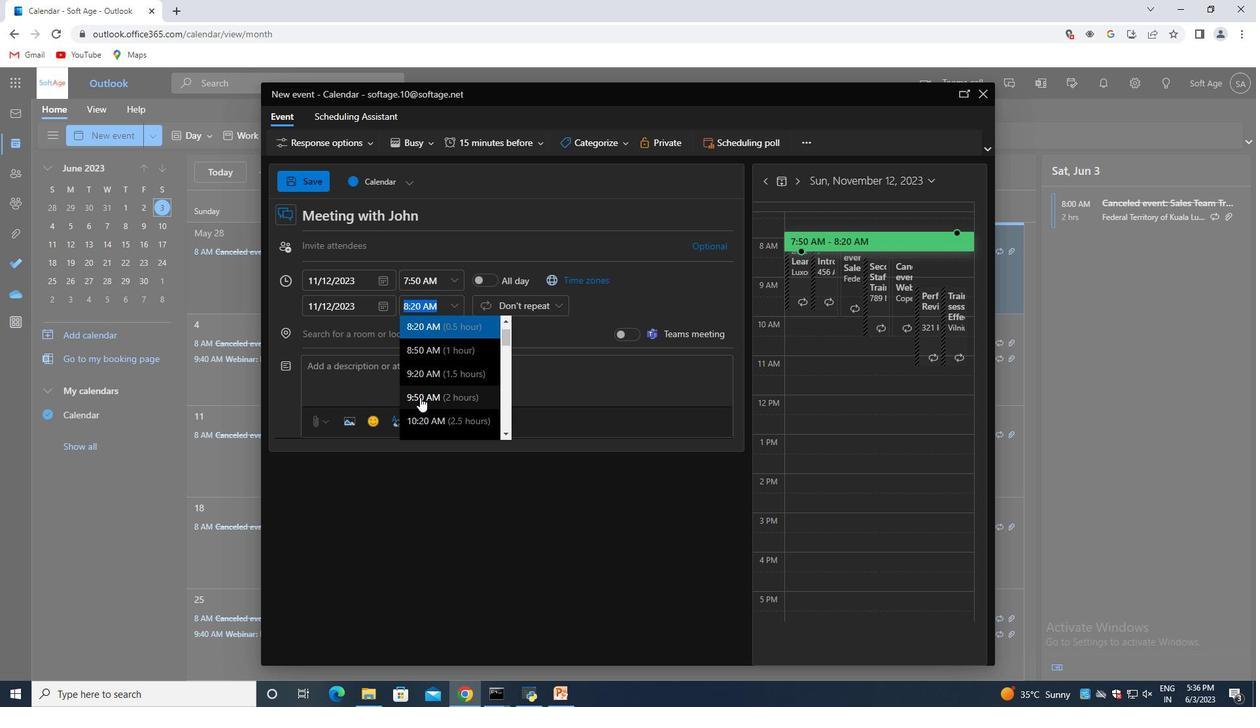 
Action: Mouse moved to (437, 363)
Screenshot: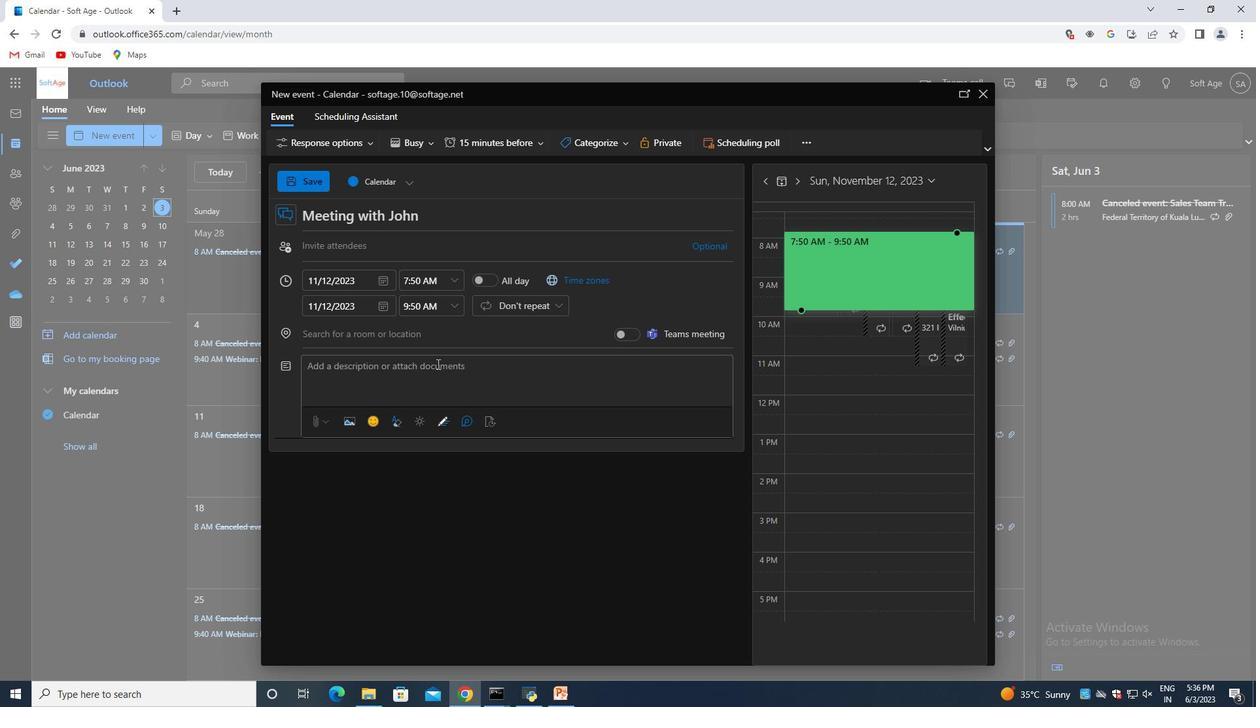 
Action: Mouse pressed left at (437, 363)
Screenshot: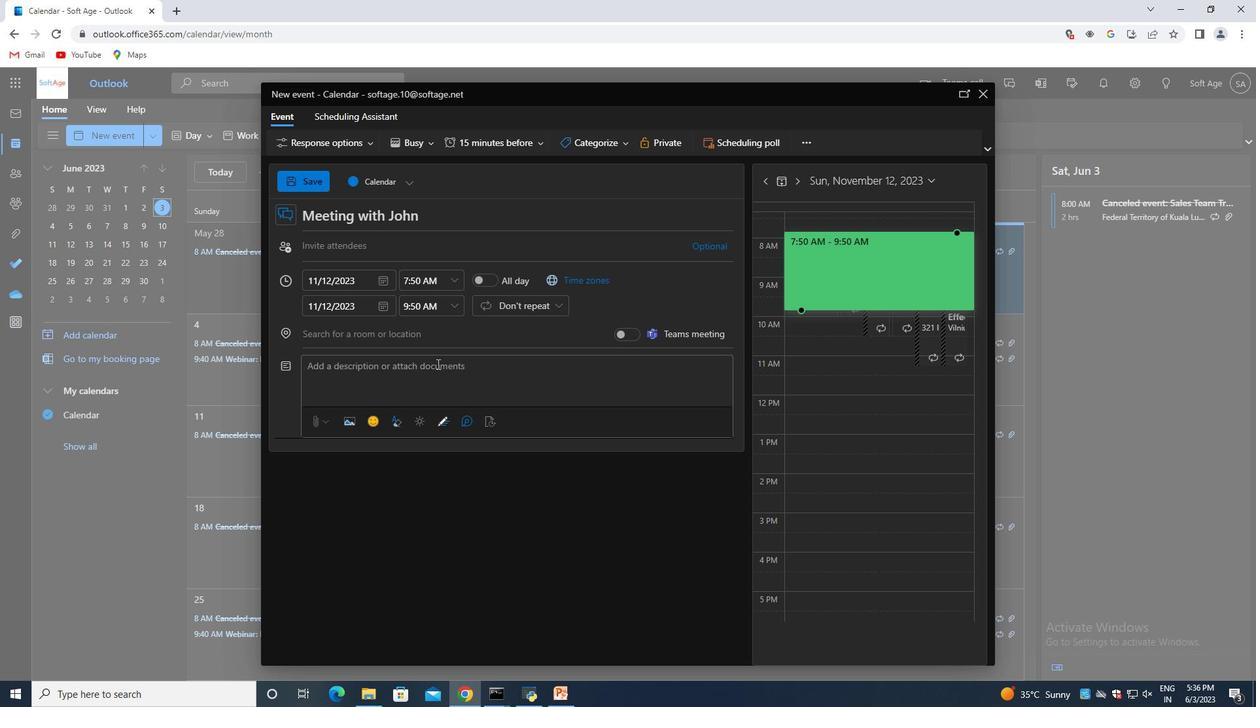 
Action: Key pressed <Key.shift><Key.shift><Key.shift><Key.shift>Based<Key.space>on<Key.space>the<Key.space>analysis<Key.space>conducted,<Key.space>providing<Key.space>recommendations<Key.space>and<Key.space>actionable<Key.space>insights<Key.space>for<Key.space>future<Key.space>campaign.<Key.space><Key.shift>These<Key.space>recommebdations<Key.space>may<Key.space>include<Key.space>refining<Key.space>the<Key.space>target
Screenshot: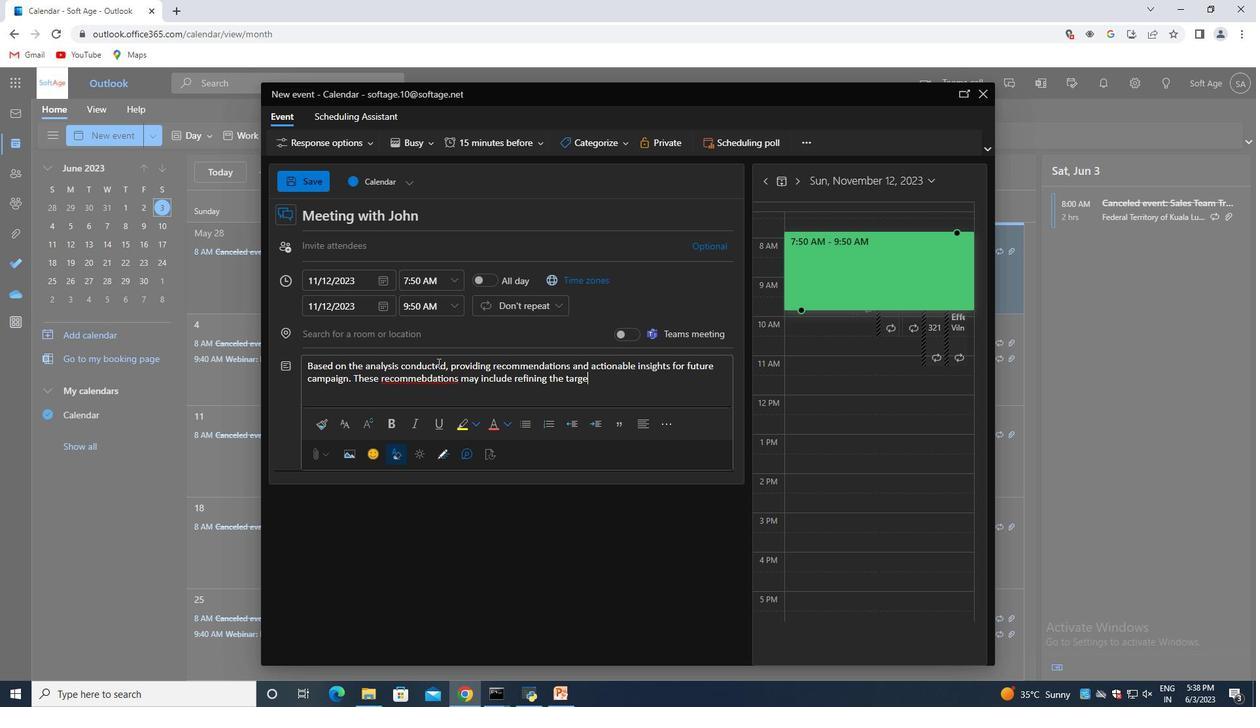 
Action: Mouse moved to (420, 381)
Screenshot: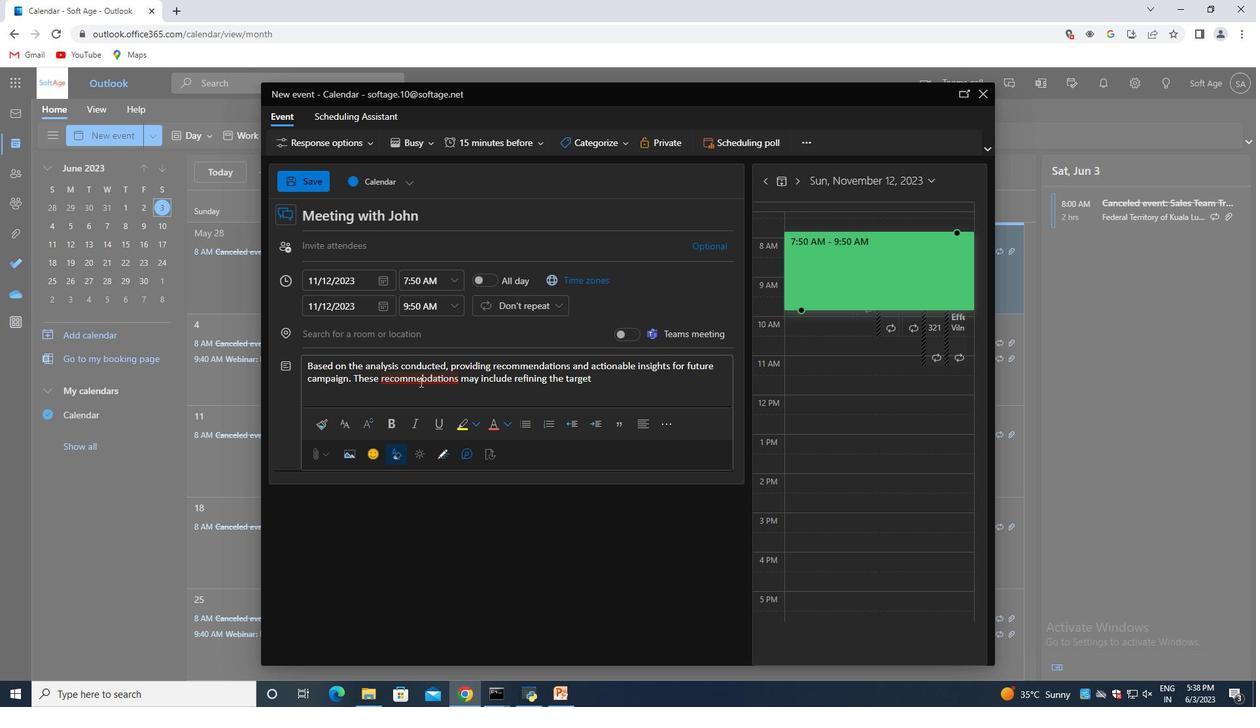 
Action: Mouse pressed left at (420, 381)
Screenshot: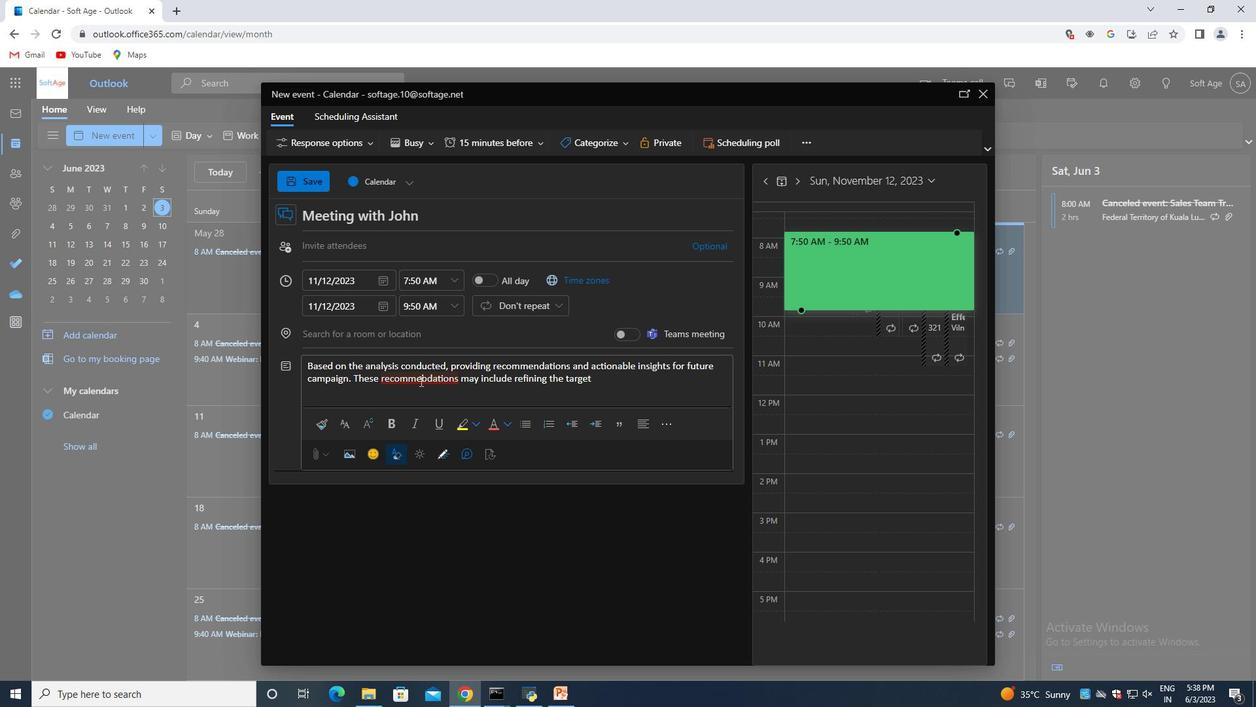
Action: Mouse moved to (447, 422)
Screenshot: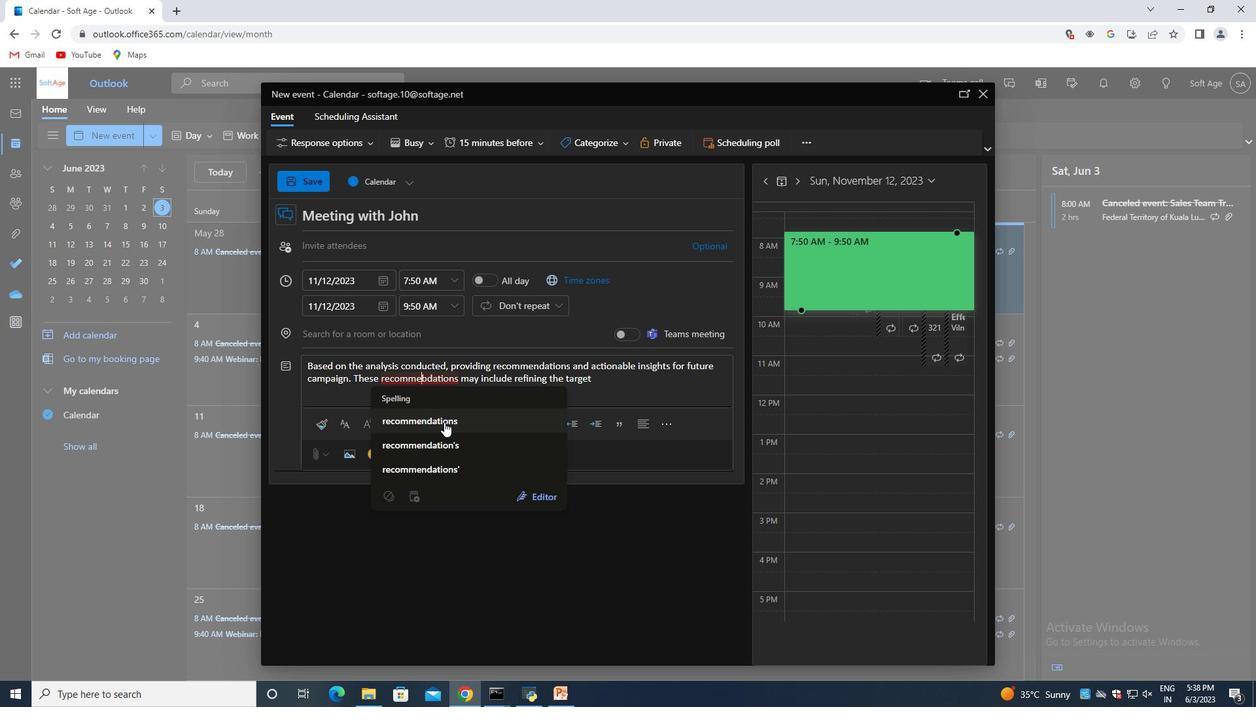 
Action: Mouse pressed left at (447, 422)
Screenshot: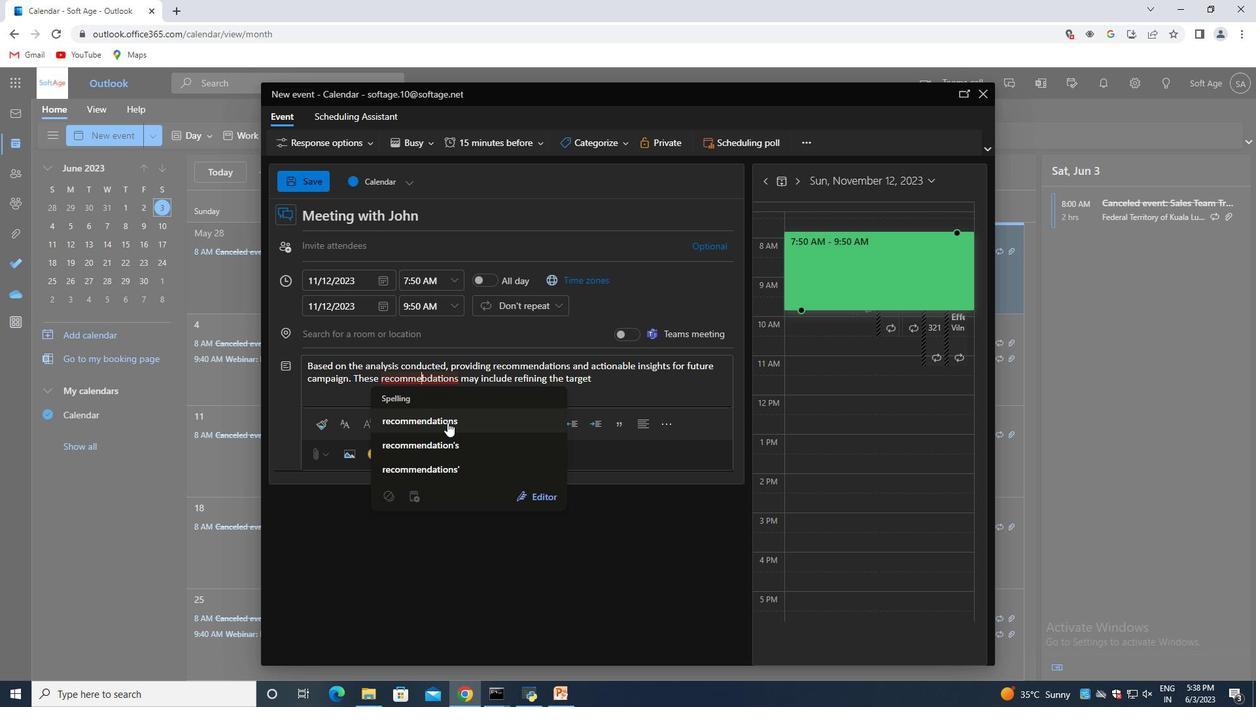 
Action: Mouse moved to (602, 382)
Screenshot: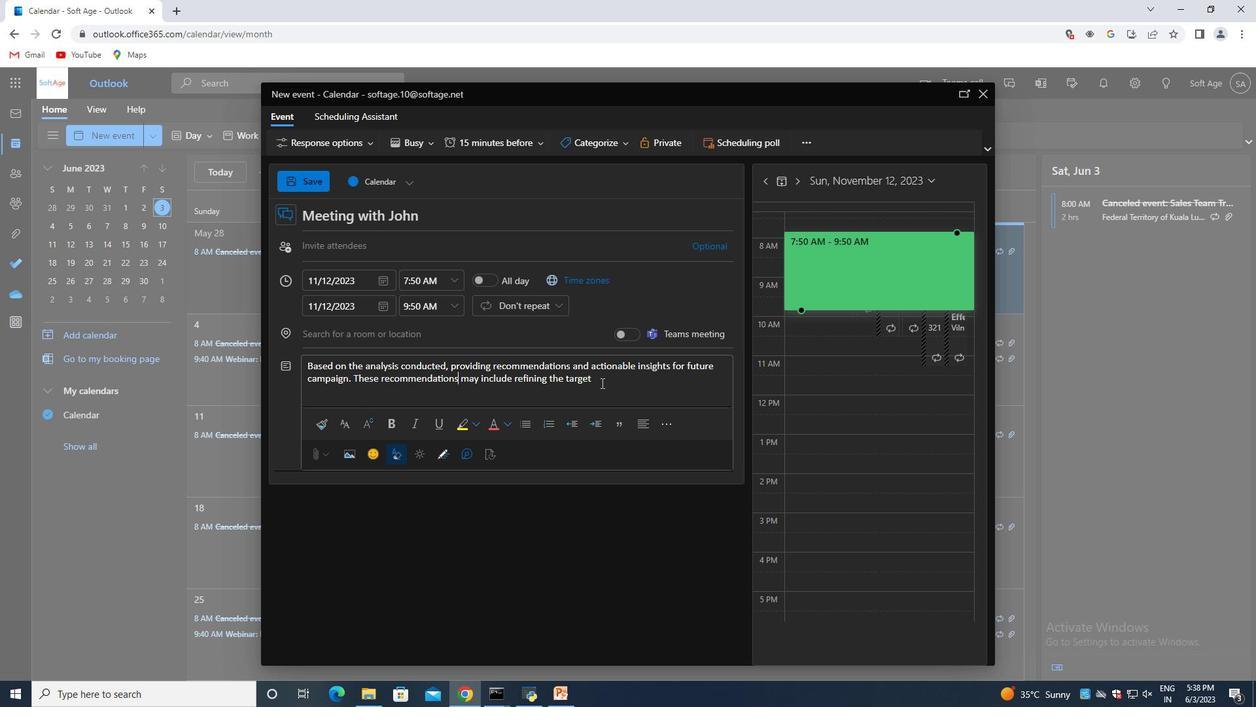 
Action: Mouse pressed left at (602, 382)
Screenshot: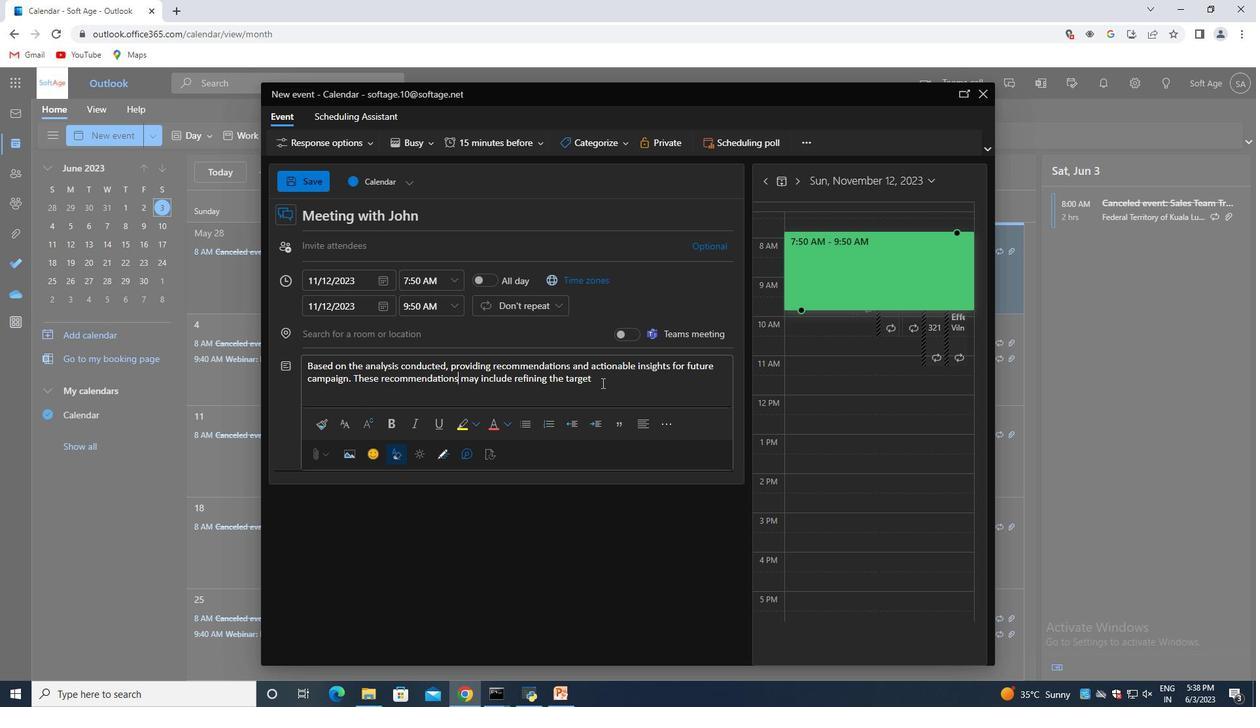 
Action: Key pressed <Key.space>audience,<Key.space>adjusting<Key.space>messaging,<Key.space>optimizing<Key.space>marketing<Key.space>channels,<Key.space>modifying<Key.space>creative<Key.space>elements,<Key.space>or<Key.space>reallocating<Key.space>resources.
Screenshot: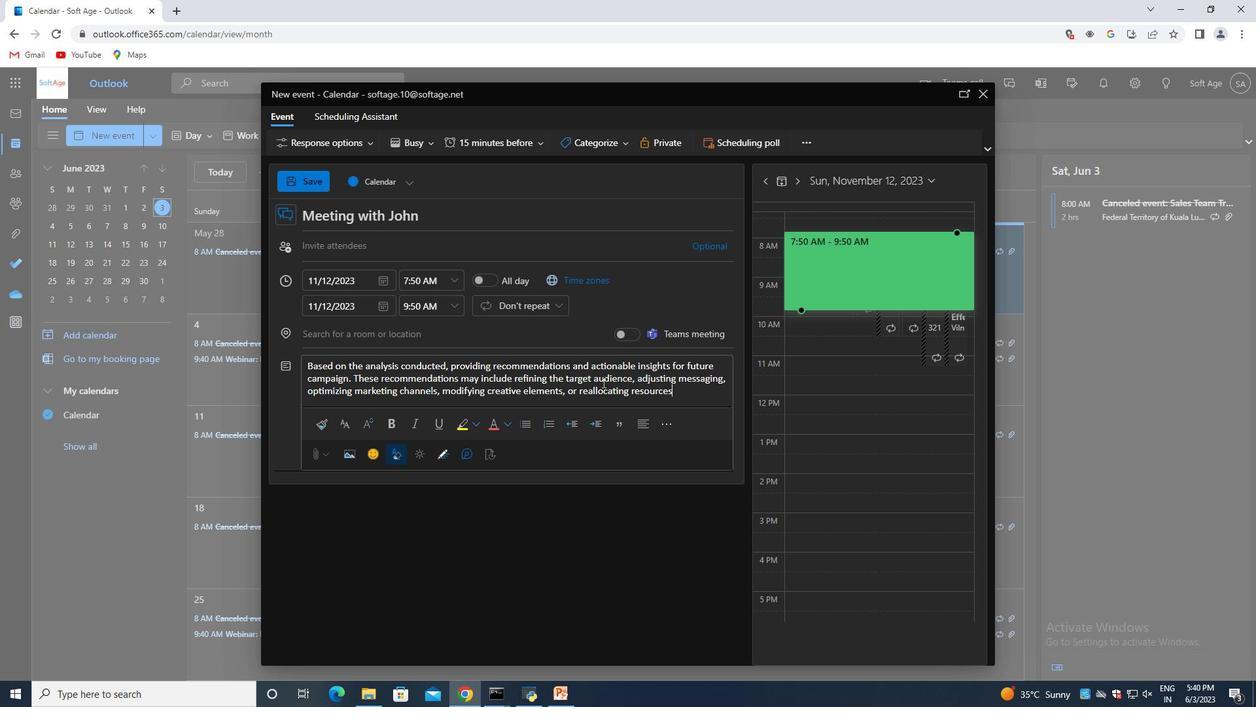 
Action: Mouse moved to (600, 146)
Screenshot: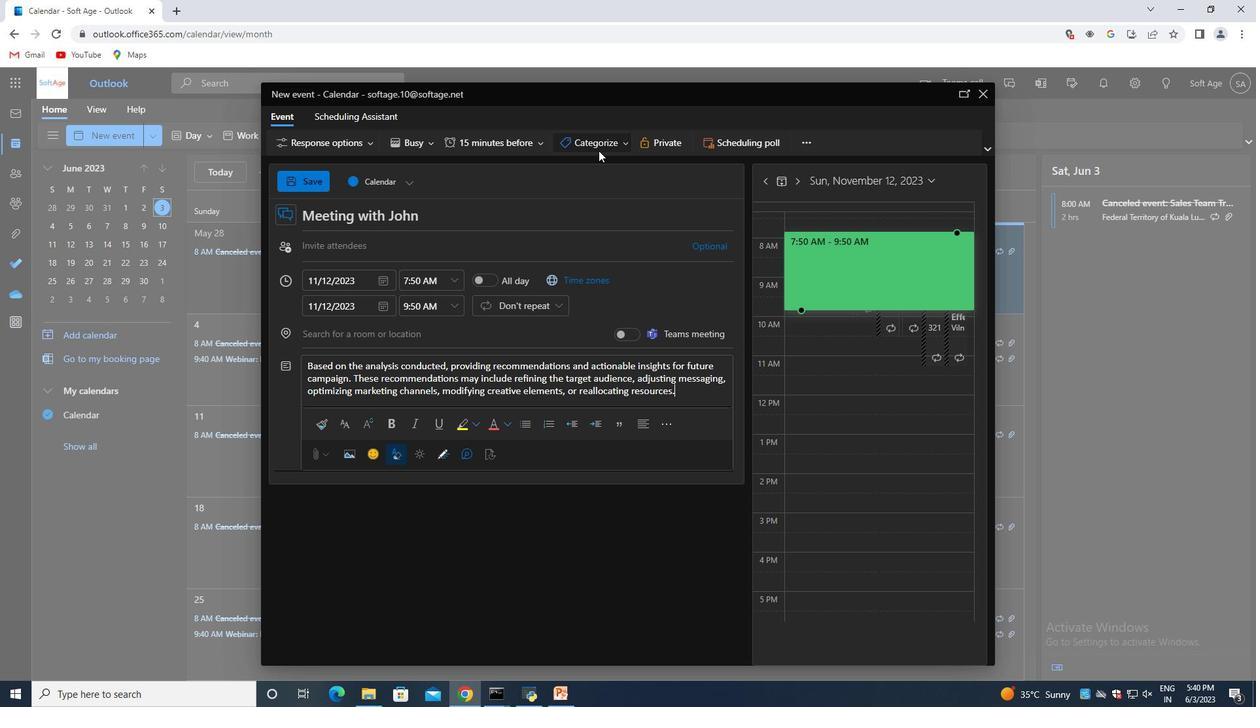 
Action: Mouse pressed left at (600, 146)
Screenshot: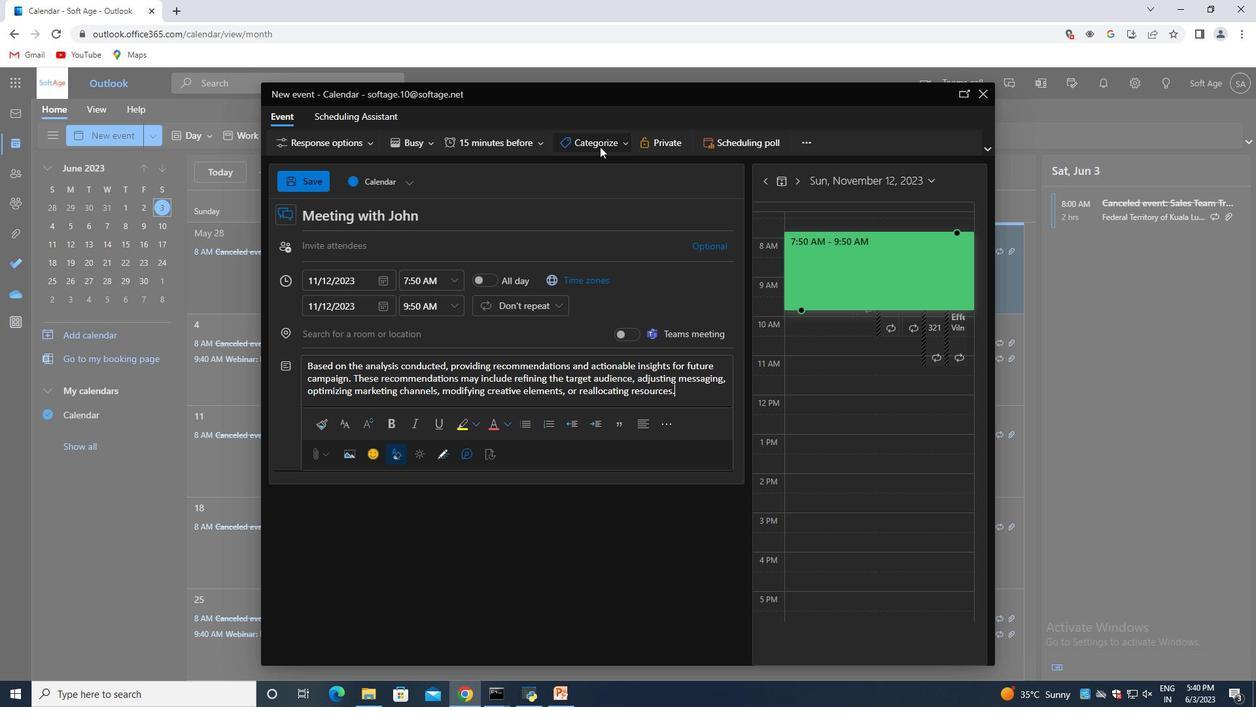 
Action: Mouse moved to (637, 274)
Screenshot: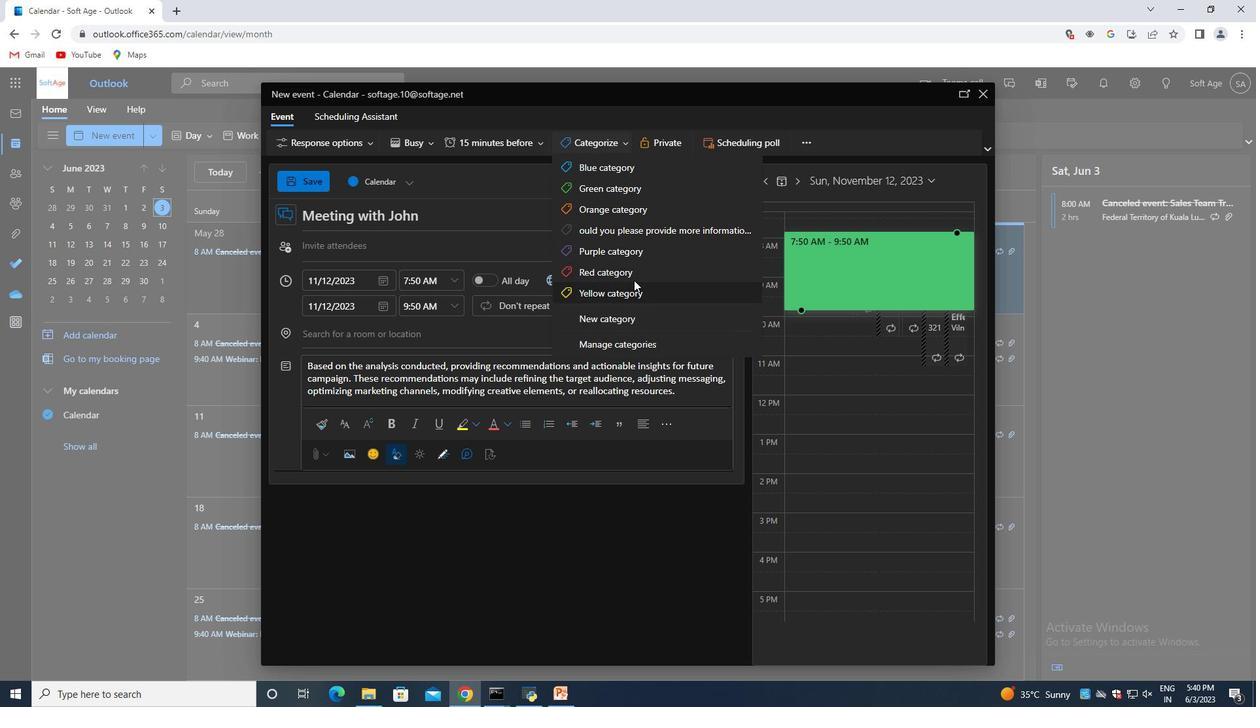 
Action: Mouse pressed left at (637, 274)
Screenshot: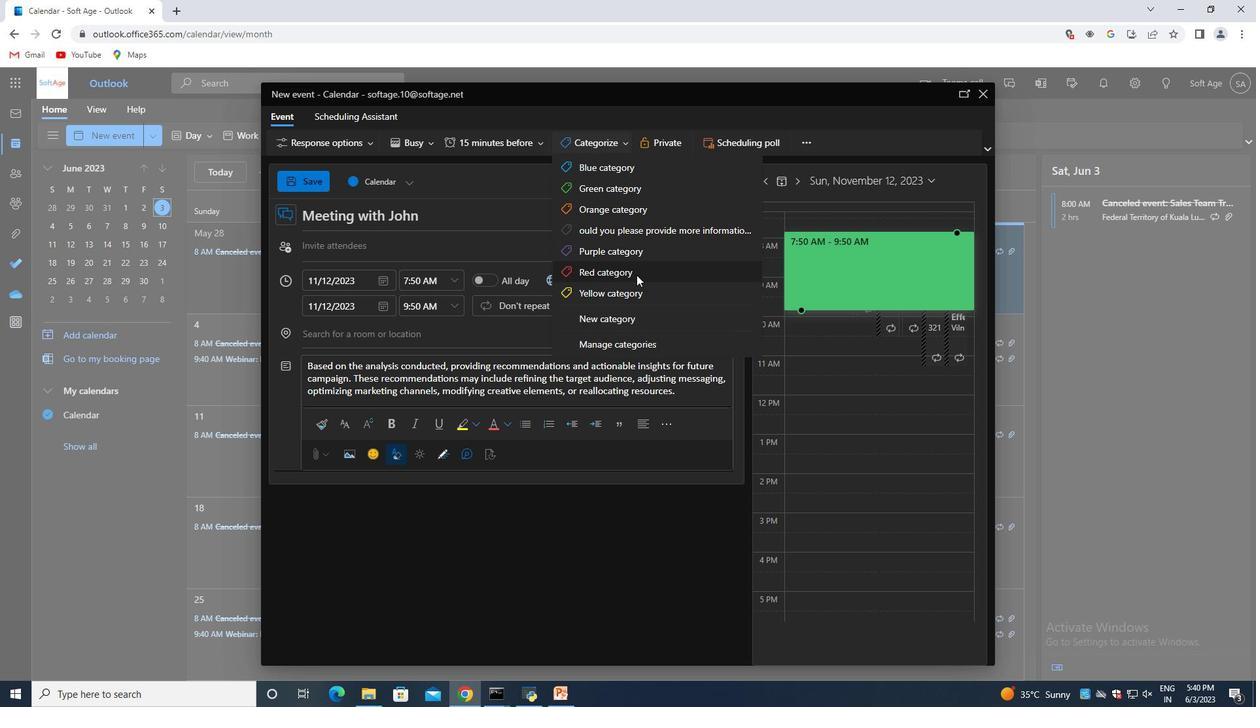 
Action: Mouse moved to (388, 327)
Screenshot: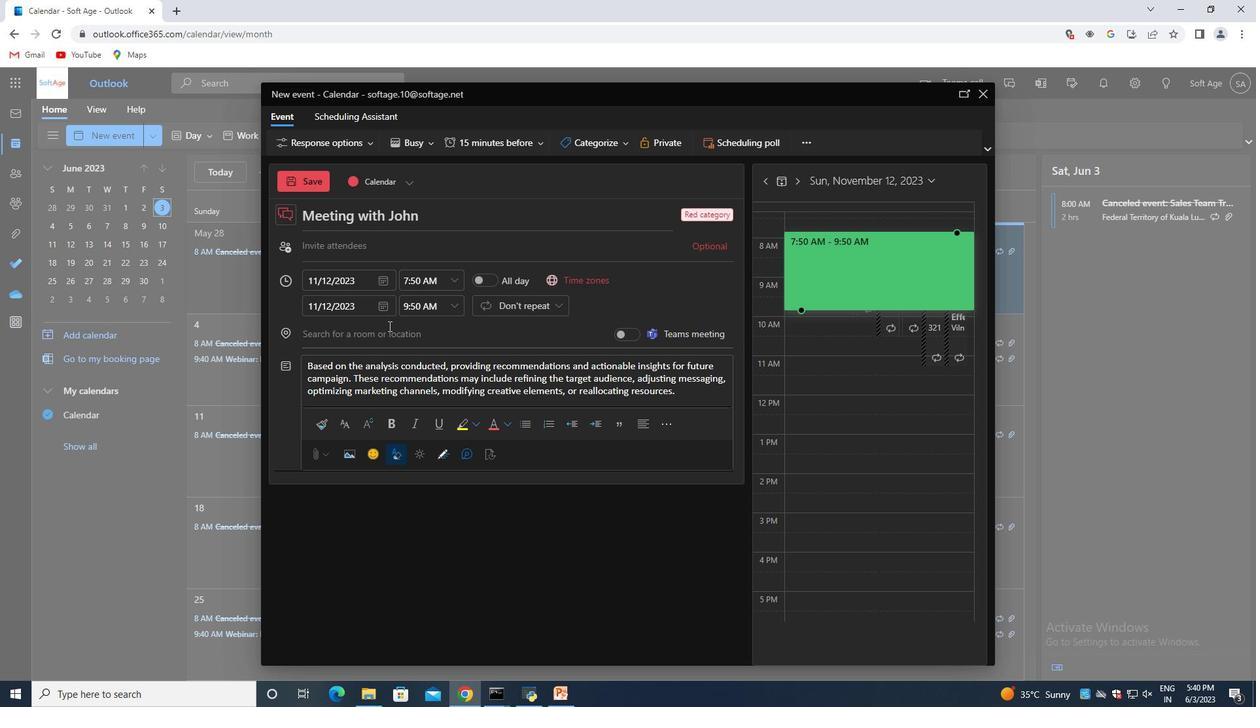 
Action: Mouse pressed left at (388, 327)
Screenshot: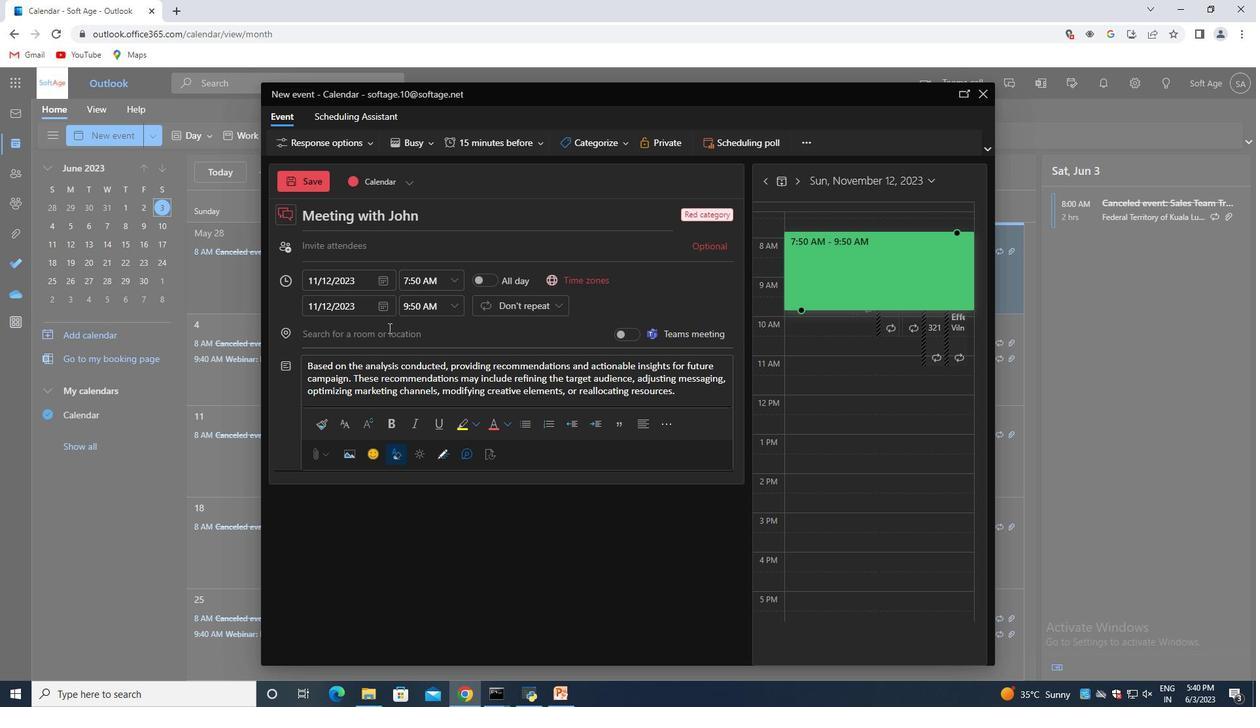 
Action: Key pressed 987<Key.space><Key.shift>Red<Key.space><Key.shift>Beach,<Key.space><Key.shift>Santorini,<Key.space><Key.shift>Greece
Screenshot: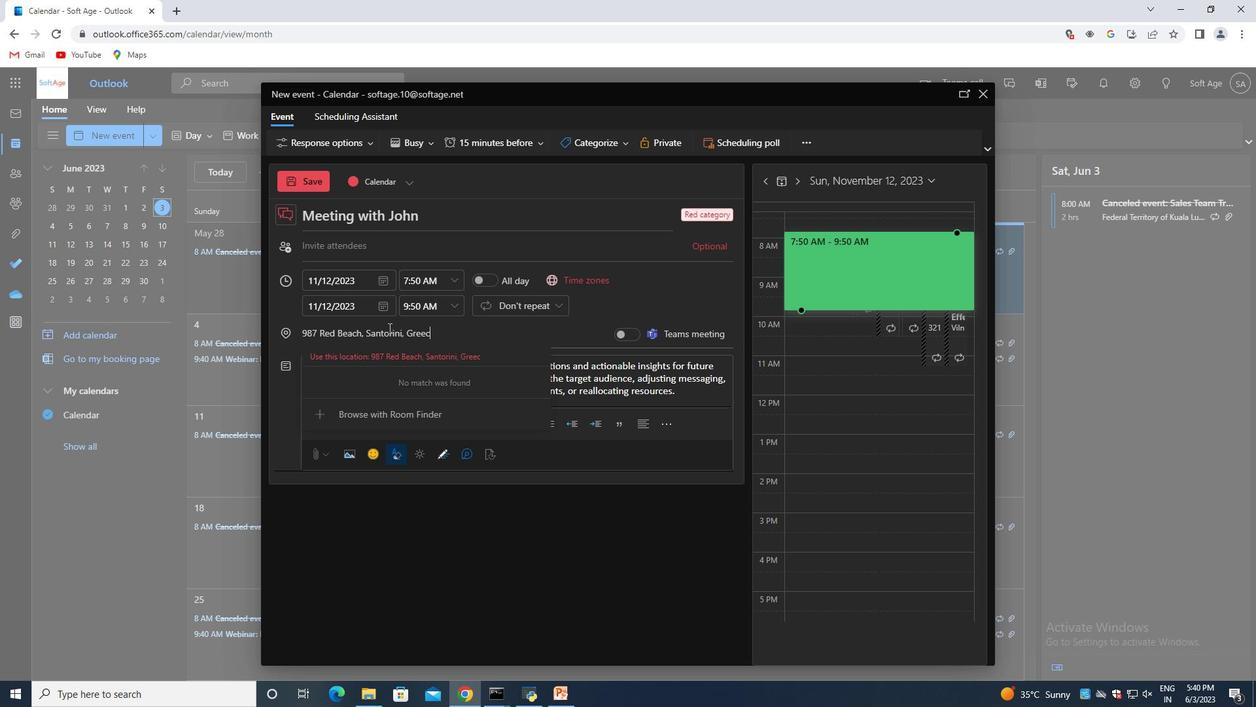
Action: Mouse moved to (421, 357)
Screenshot: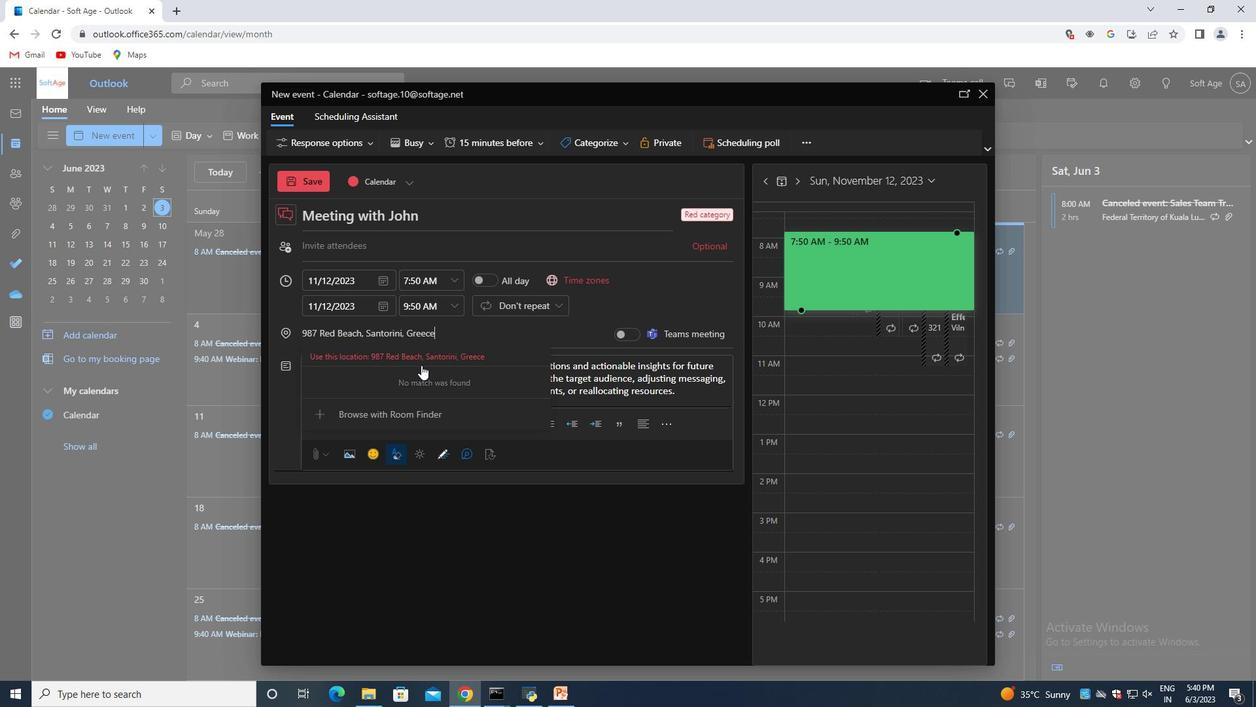 
Action: Mouse pressed left at (421, 357)
Screenshot: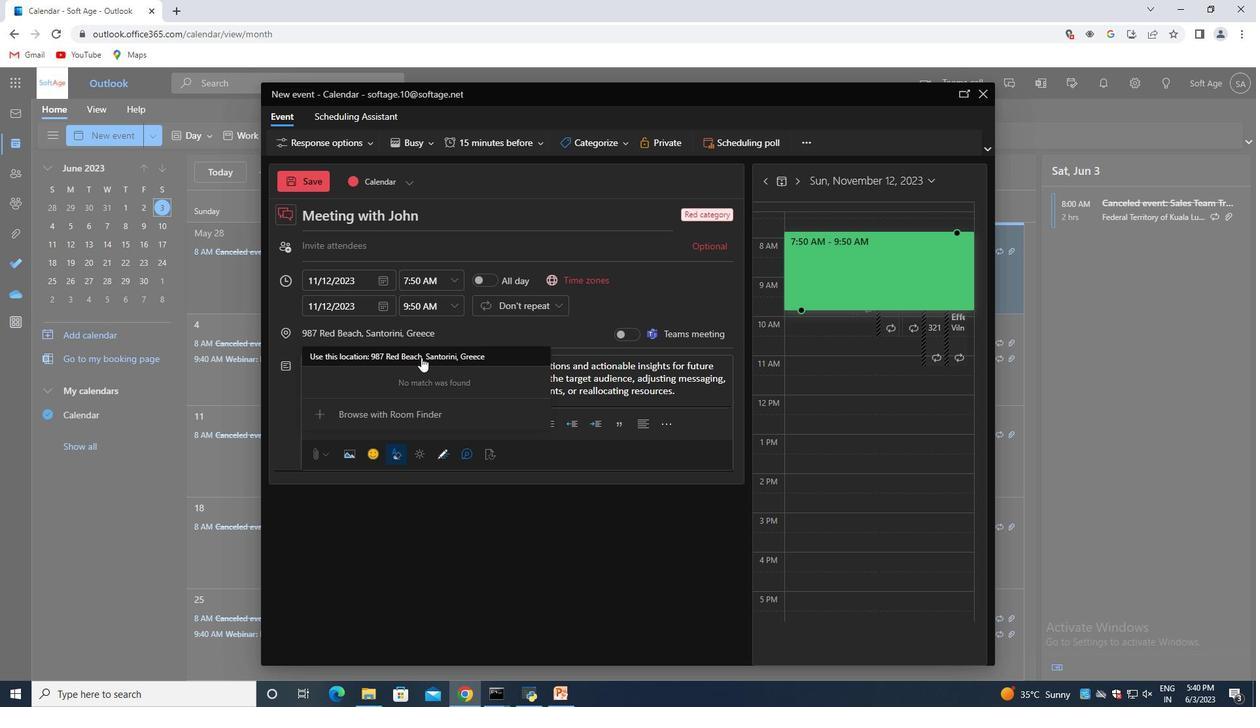 
Action: Mouse moved to (380, 250)
Screenshot: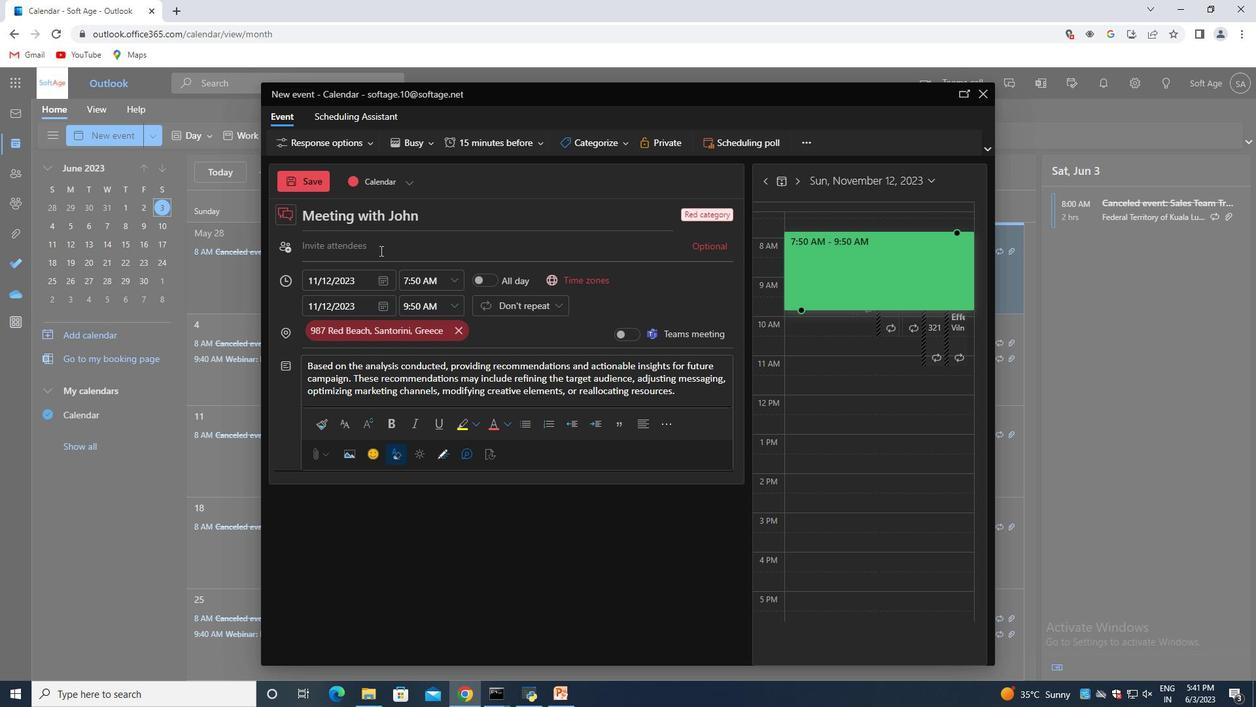 
Action: Mouse pressed left at (380, 250)
Screenshot: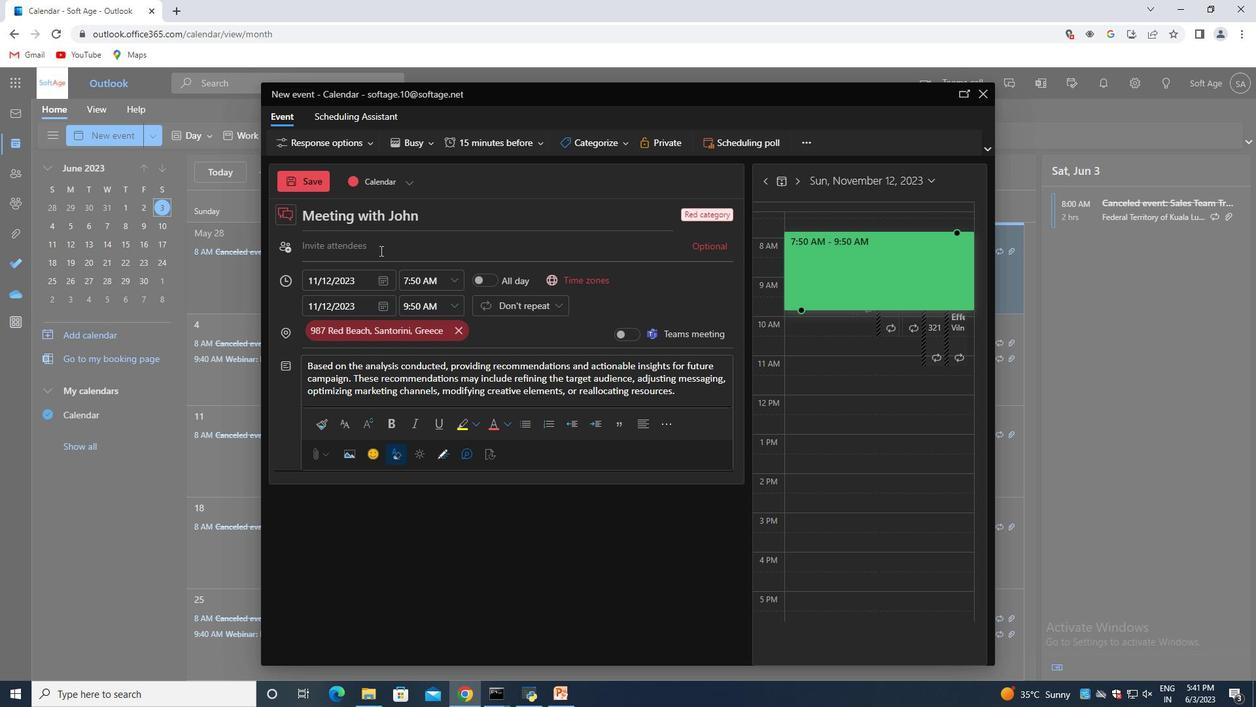 
Action: Key pressed softage.9<Key.shift><Key.shift>@softage.net<Key.enter>softage.8<Key.shift>@softage.net<Key.enter>
Screenshot: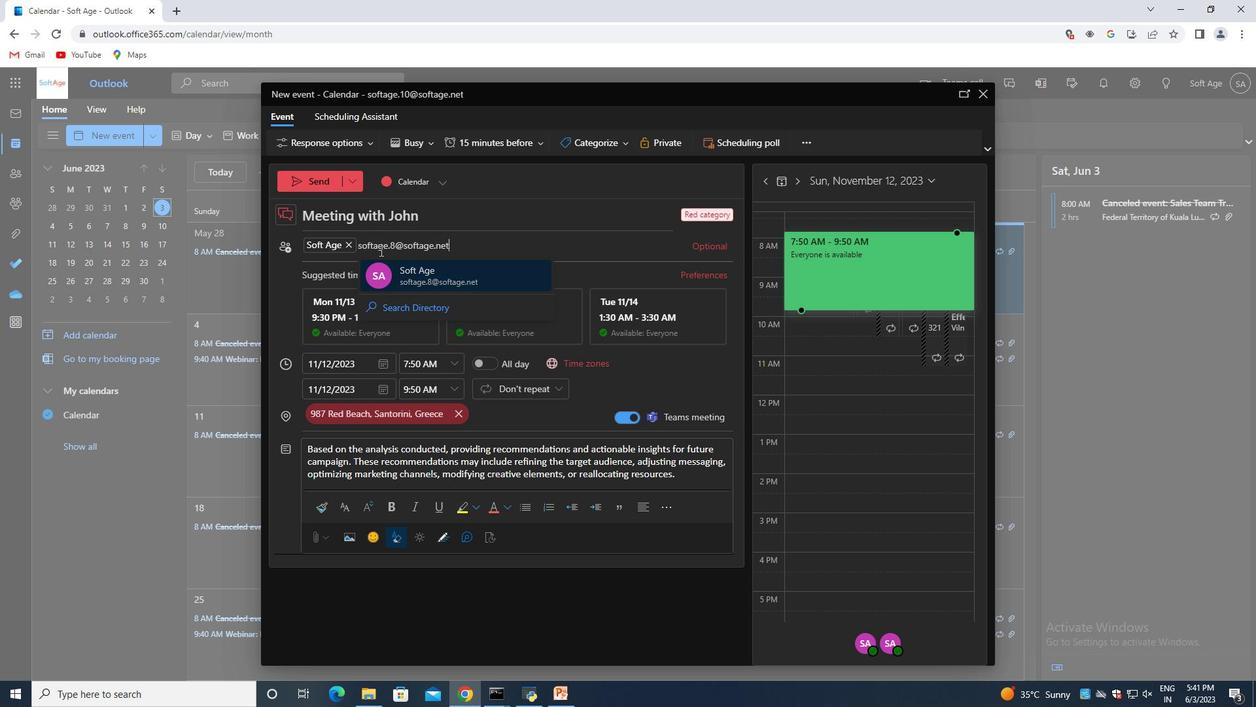 
Action: Mouse moved to (512, 143)
Screenshot: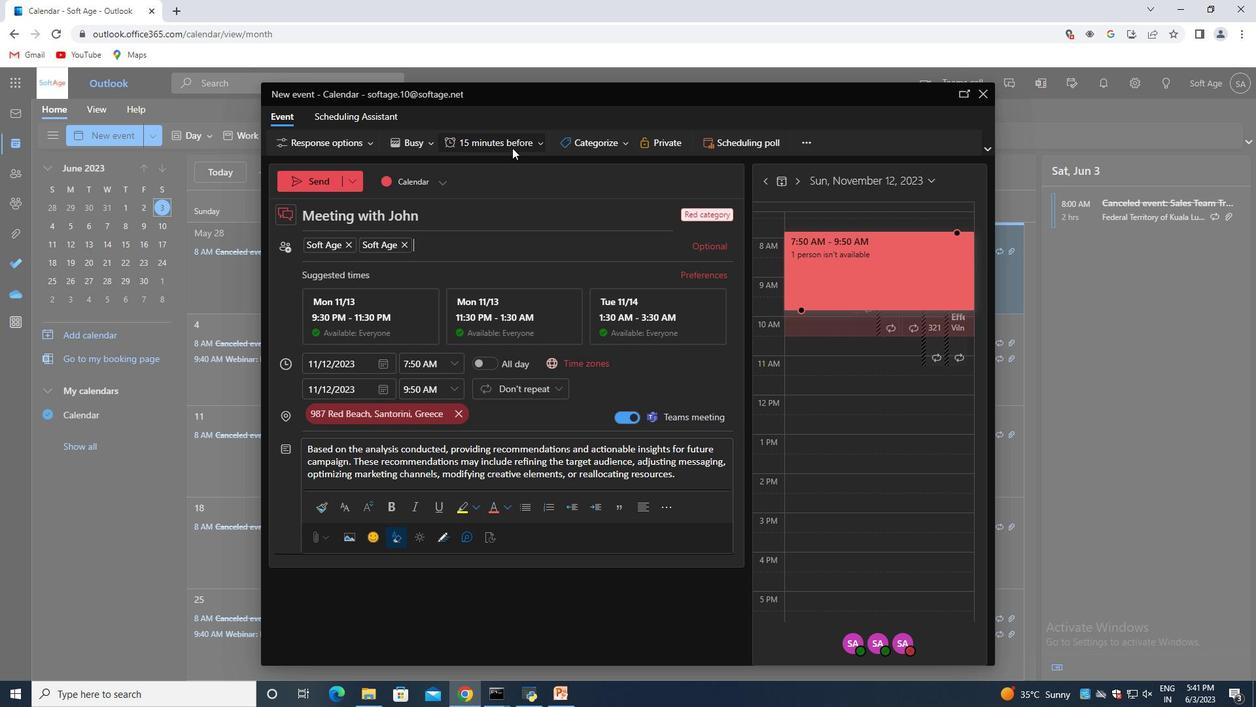 
Action: Mouse pressed left at (512, 143)
Screenshot: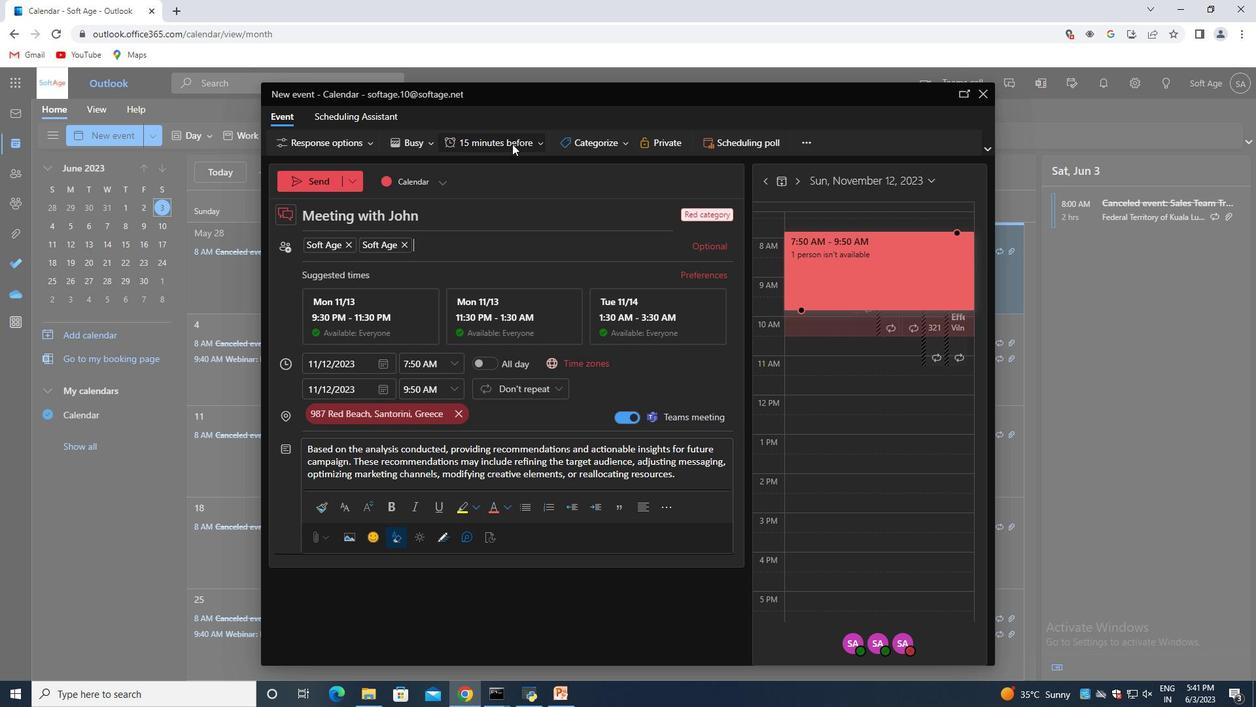 
Action: Mouse moved to (511, 333)
Screenshot: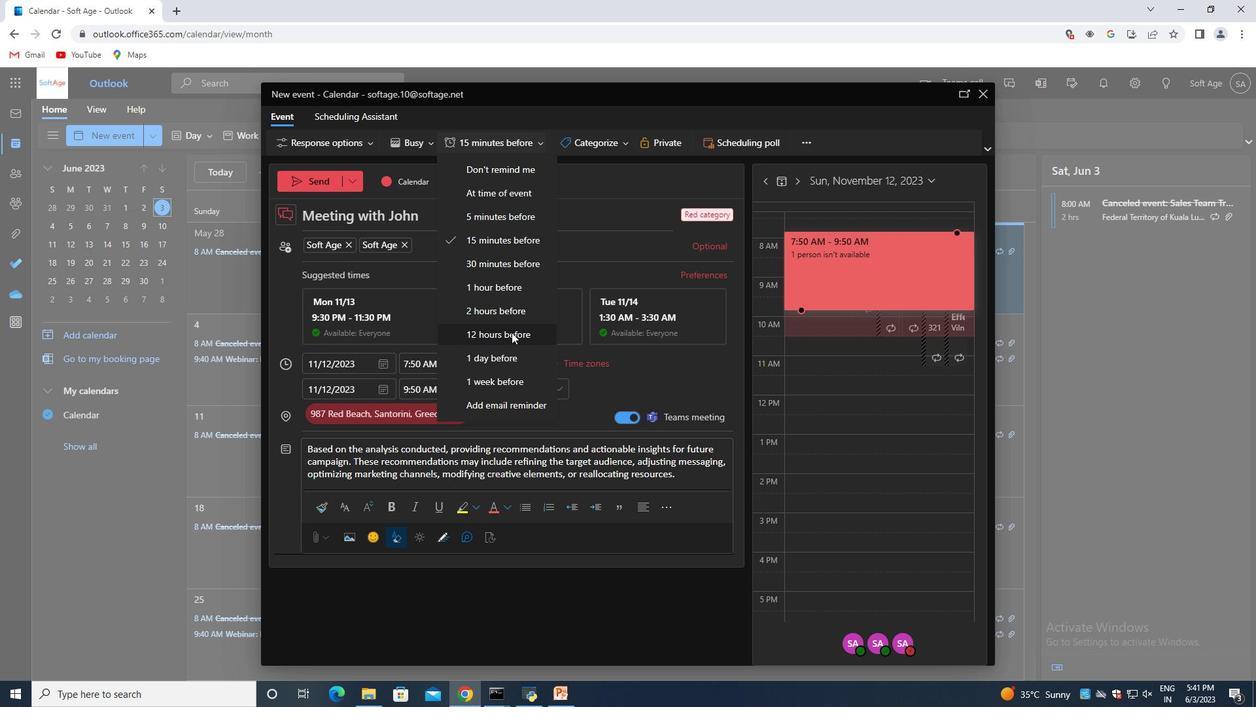 
Action: Mouse pressed left at (511, 333)
Screenshot: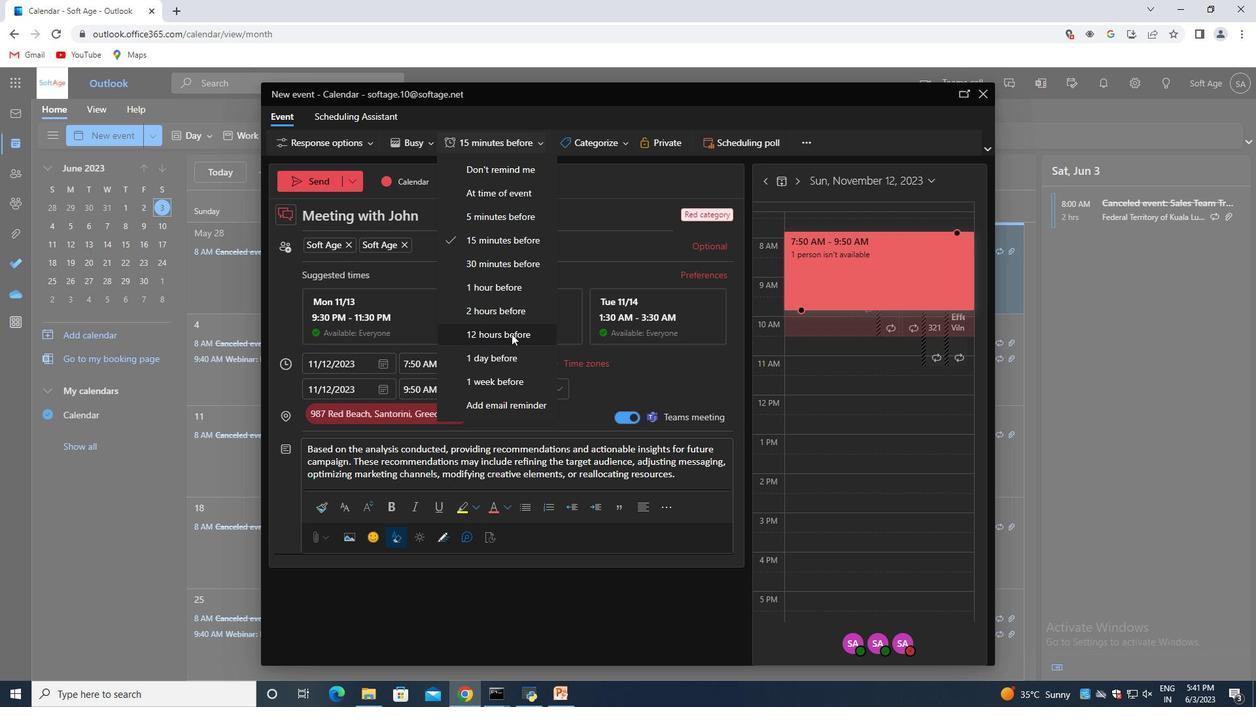 
Action: Mouse moved to (317, 185)
Screenshot: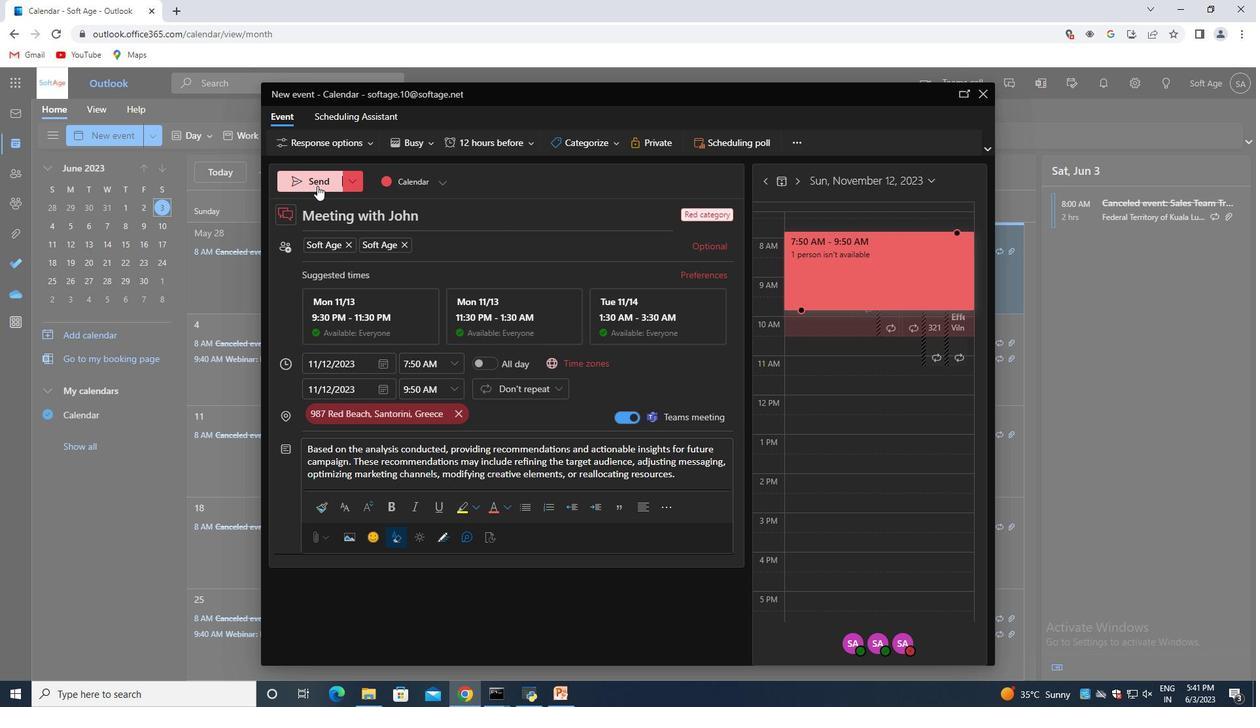 
Action: Mouse pressed left at (317, 185)
Screenshot: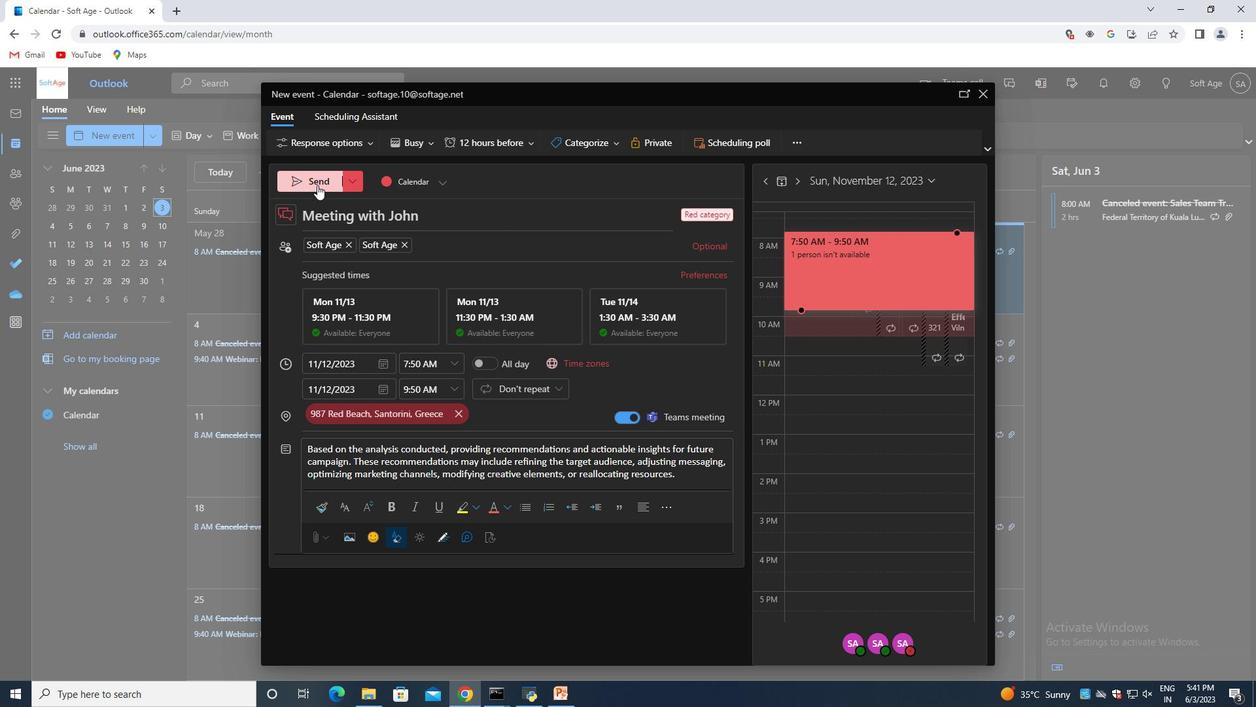 
